 Task: Find connections with filter location Beni with filter topic #Automationwith filter profile language English with filter current company Cairn Oil and Gas with filter school St. John's High School with filter industry Fine Arts Schools with filter service category User Experience Writing with filter keywords title Zoologist
Action: Mouse moved to (479, 95)
Screenshot: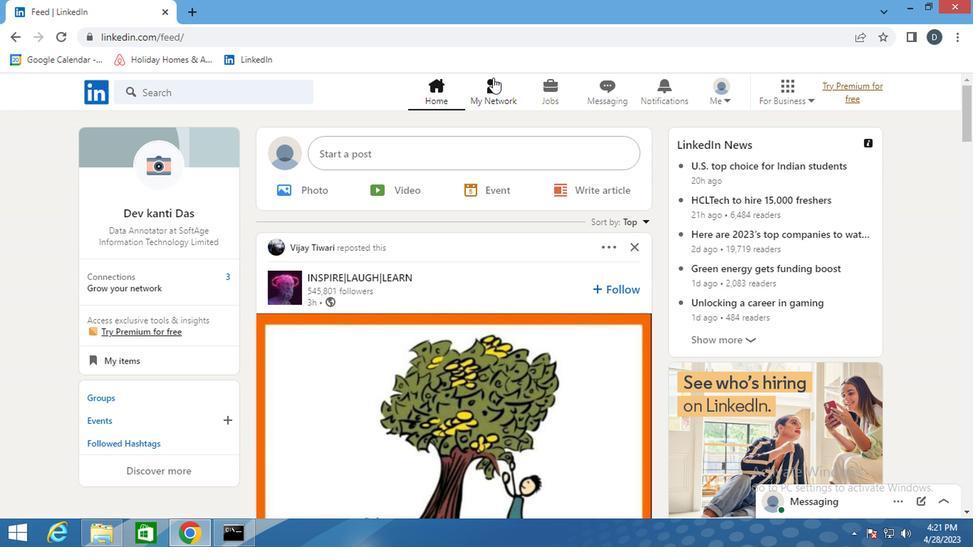 
Action: Mouse pressed left at (479, 95)
Screenshot: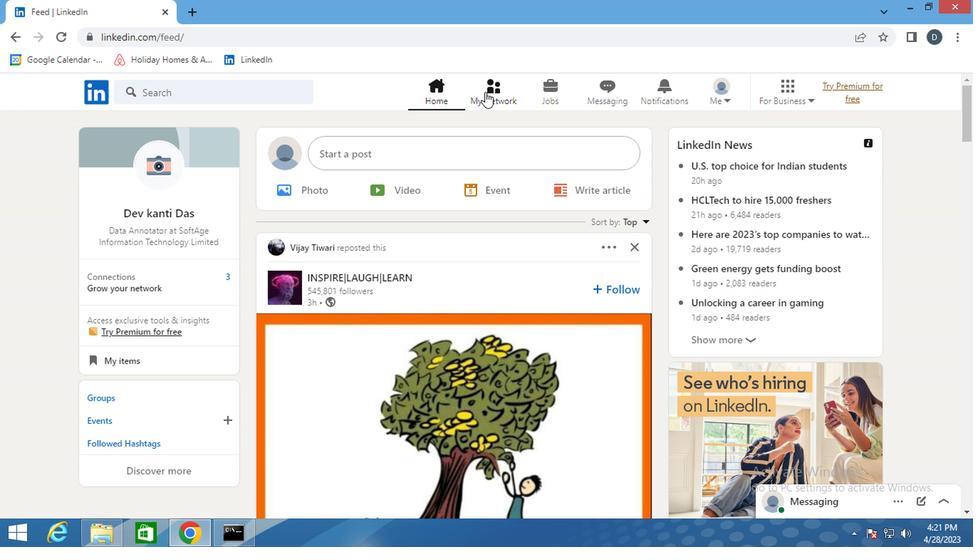 
Action: Mouse moved to (264, 170)
Screenshot: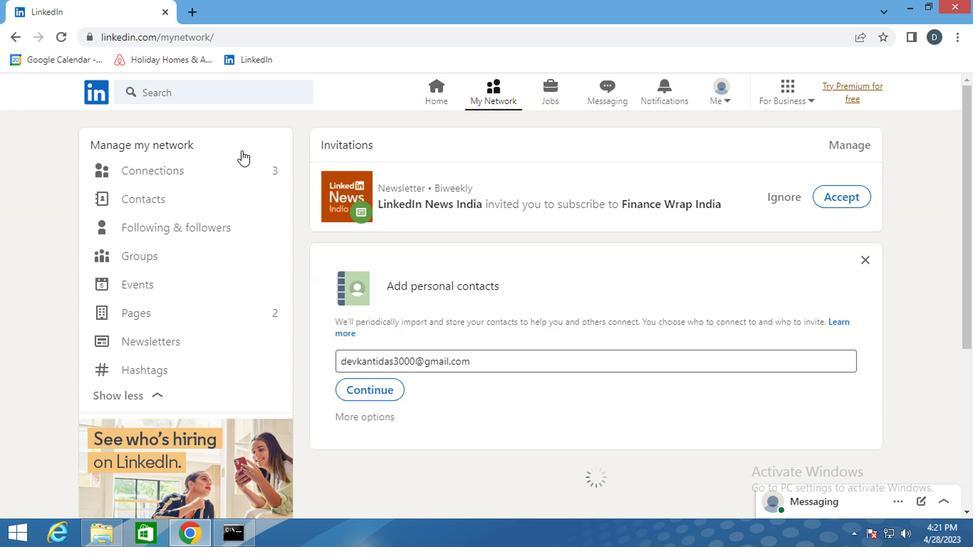 
Action: Mouse pressed left at (264, 170)
Screenshot: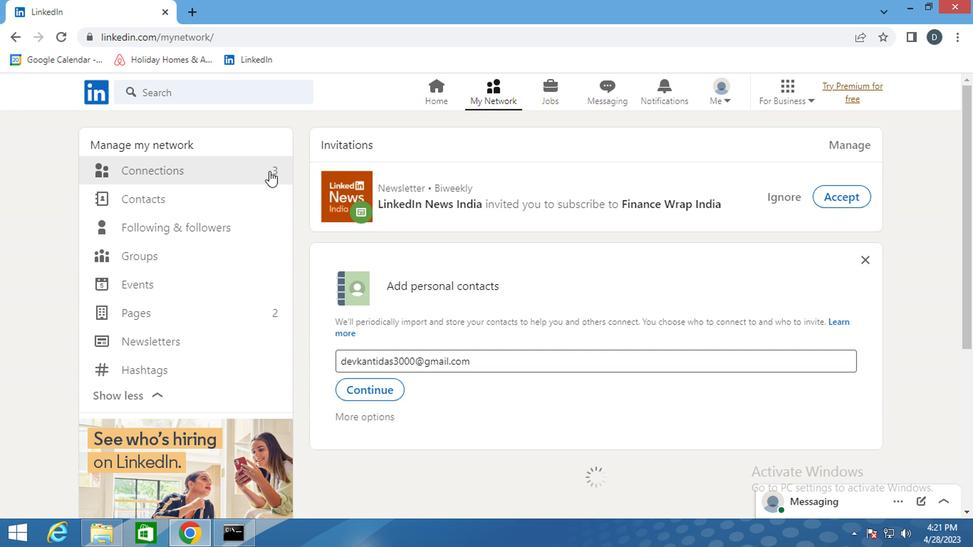 
Action: Mouse moved to (180, 170)
Screenshot: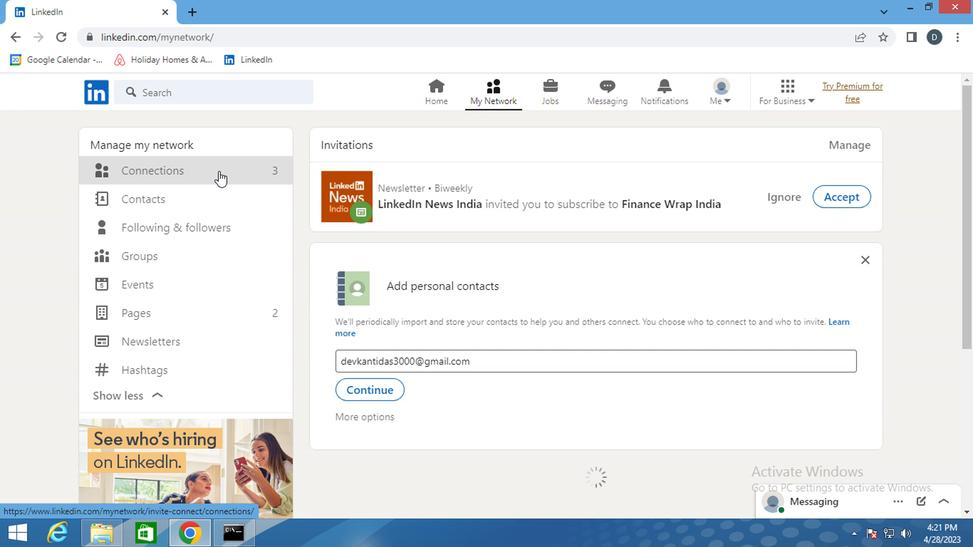
Action: Mouse pressed left at (180, 170)
Screenshot: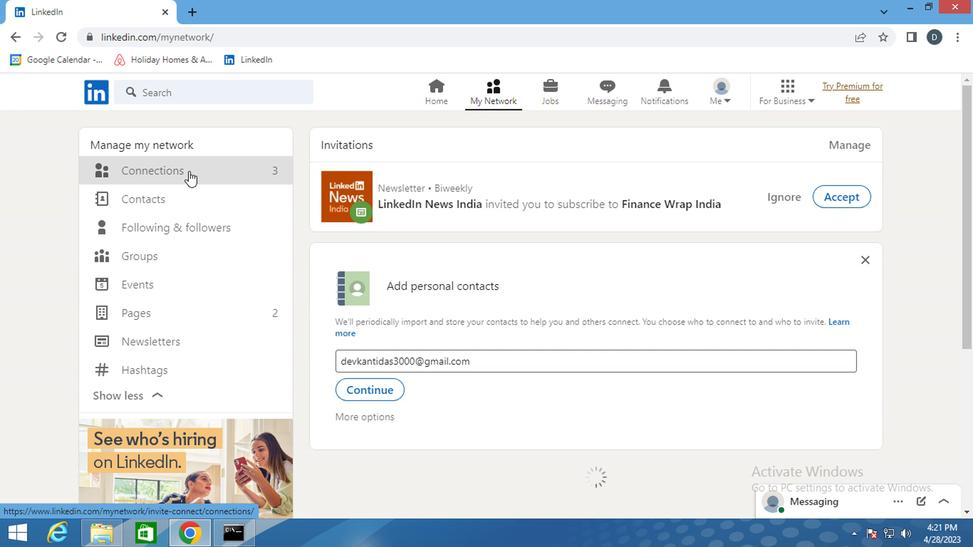 
Action: Mouse moved to (578, 163)
Screenshot: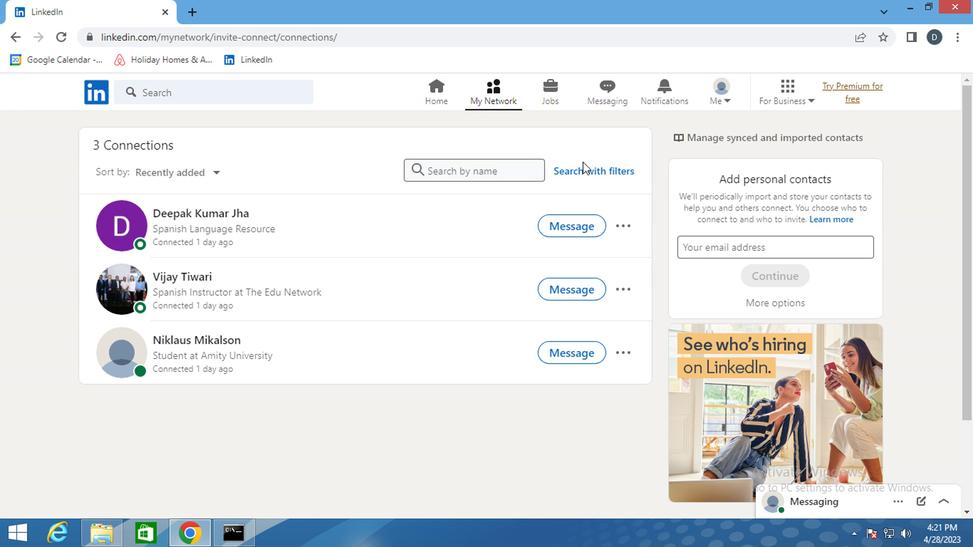 
Action: Mouse pressed left at (578, 163)
Screenshot: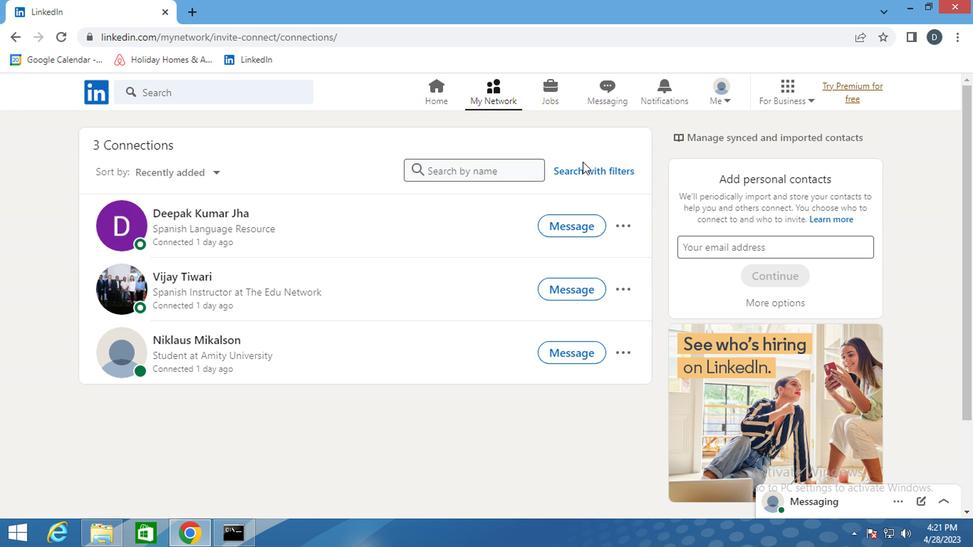 
Action: Mouse moved to (533, 126)
Screenshot: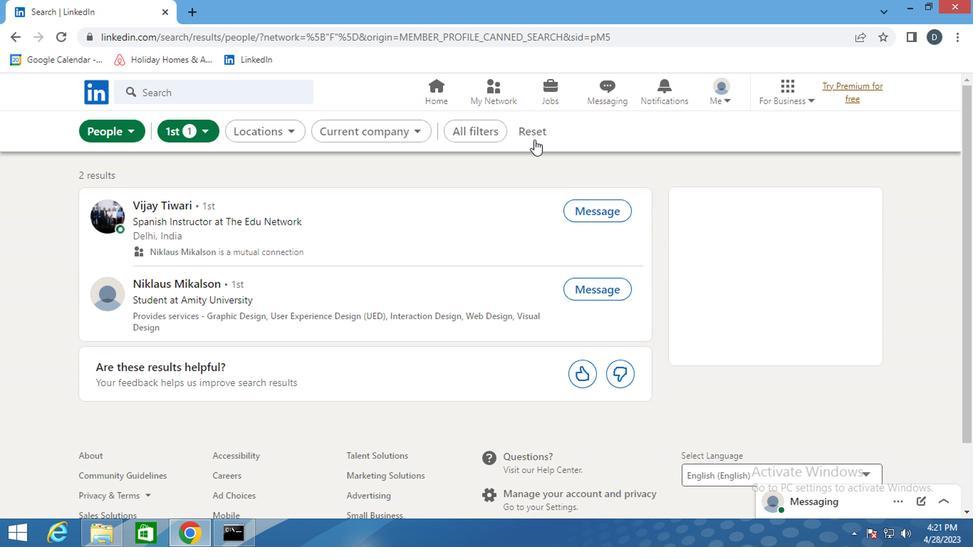 
Action: Mouse pressed left at (533, 126)
Screenshot: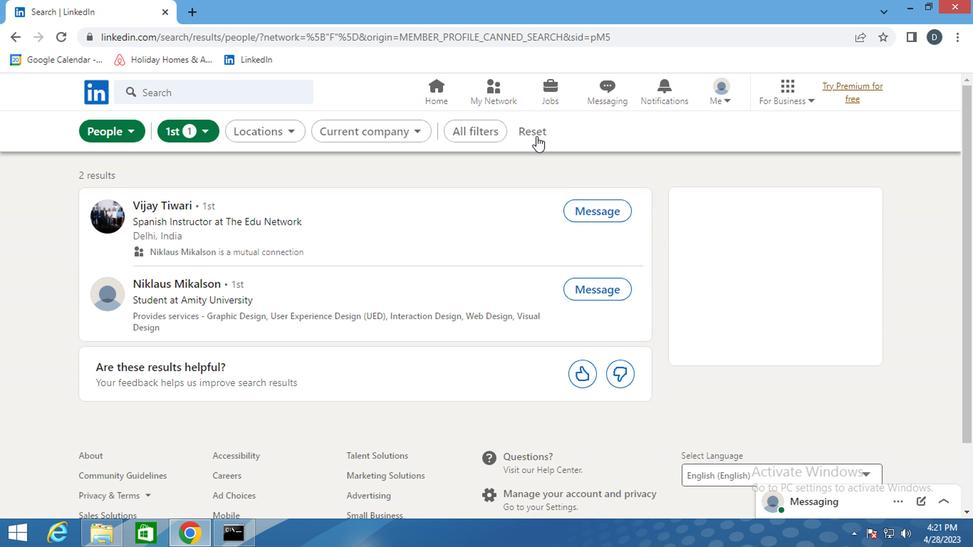 
Action: Mouse moved to (522, 127)
Screenshot: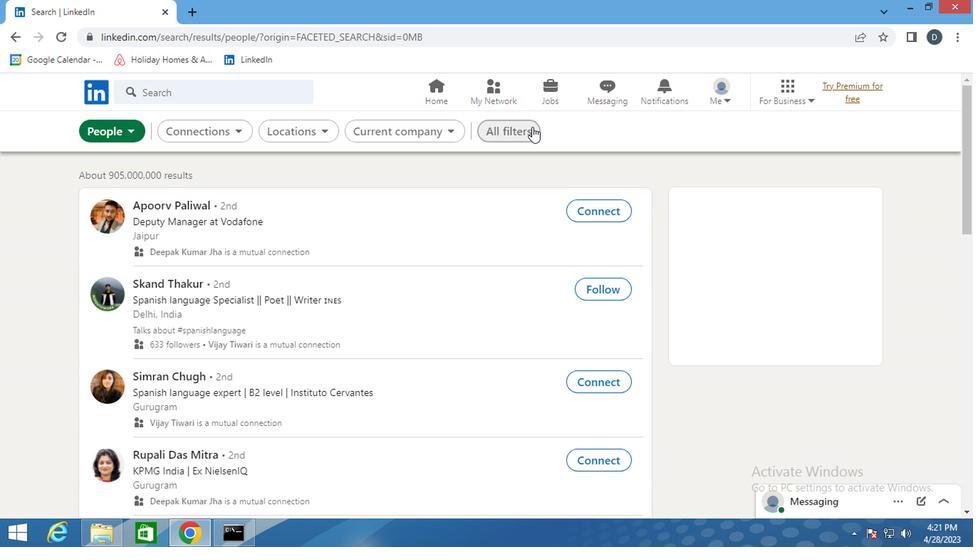 
Action: Mouse pressed left at (522, 127)
Screenshot: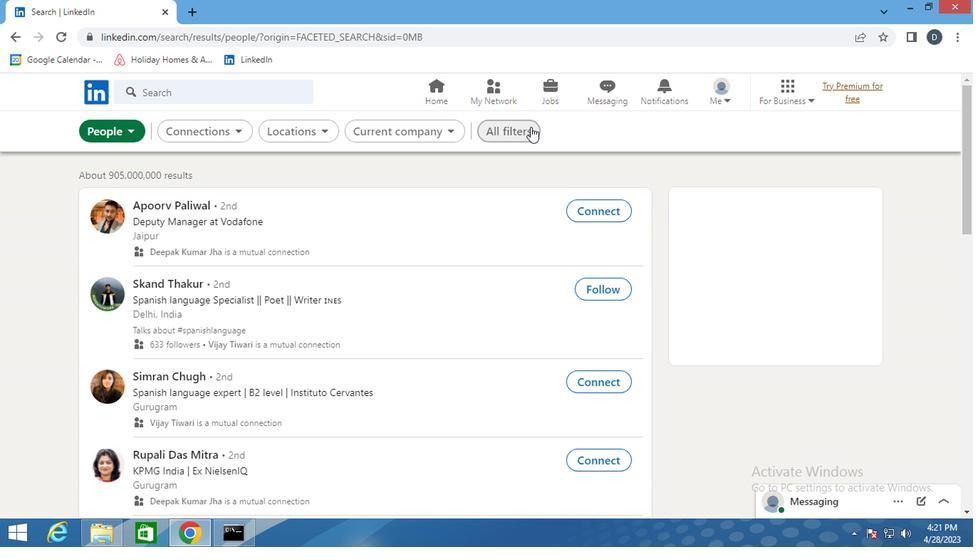 
Action: Mouse moved to (782, 323)
Screenshot: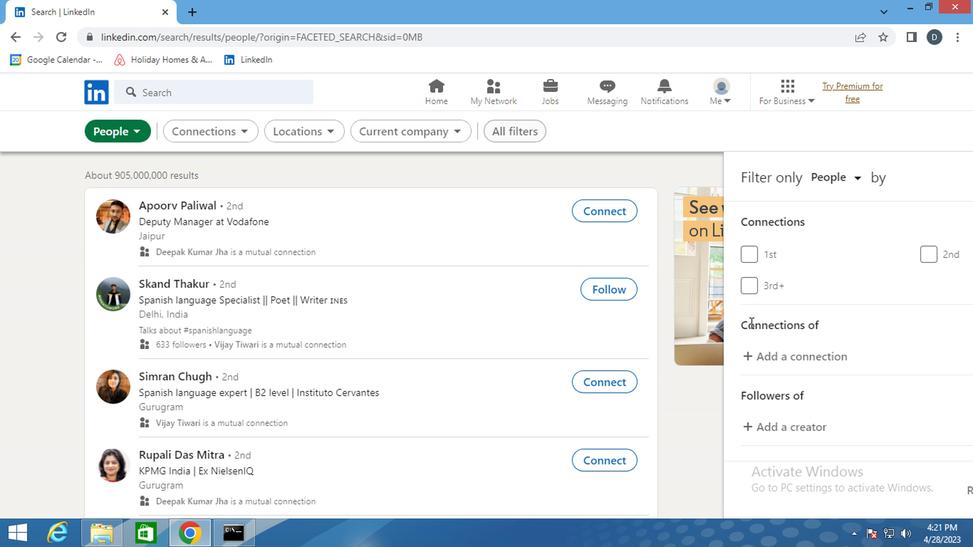 
Action: Mouse scrolled (782, 322) with delta (0, -1)
Screenshot: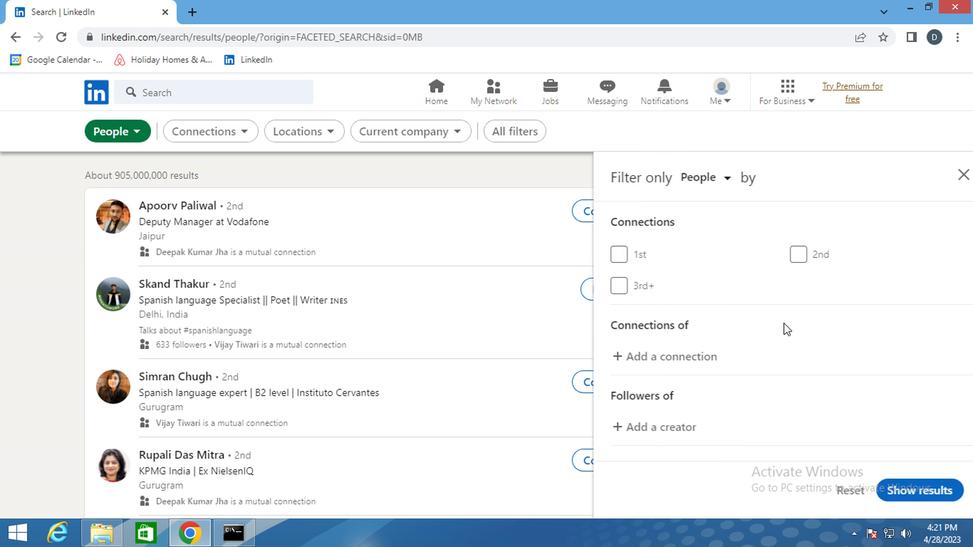 
Action: Mouse scrolled (782, 322) with delta (0, -1)
Screenshot: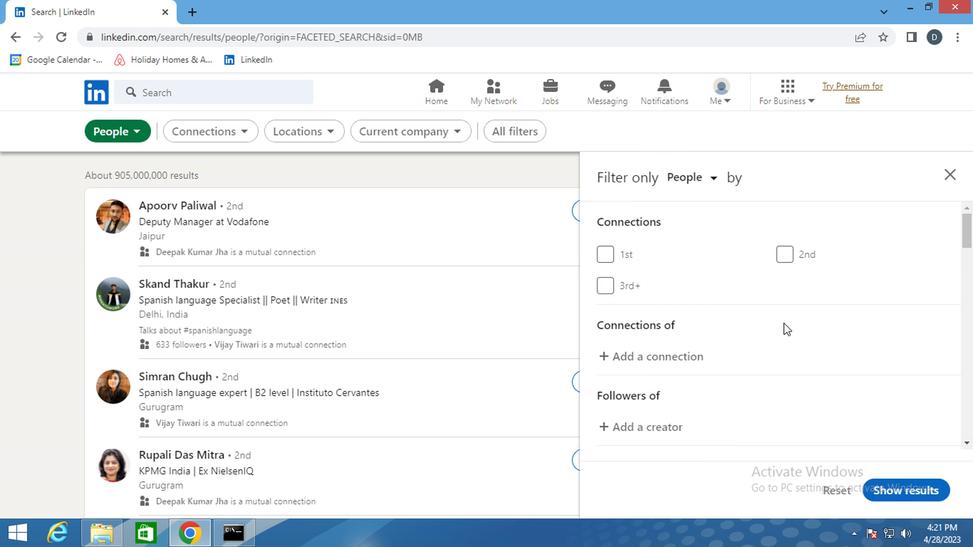 
Action: Mouse scrolled (782, 322) with delta (0, -1)
Screenshot: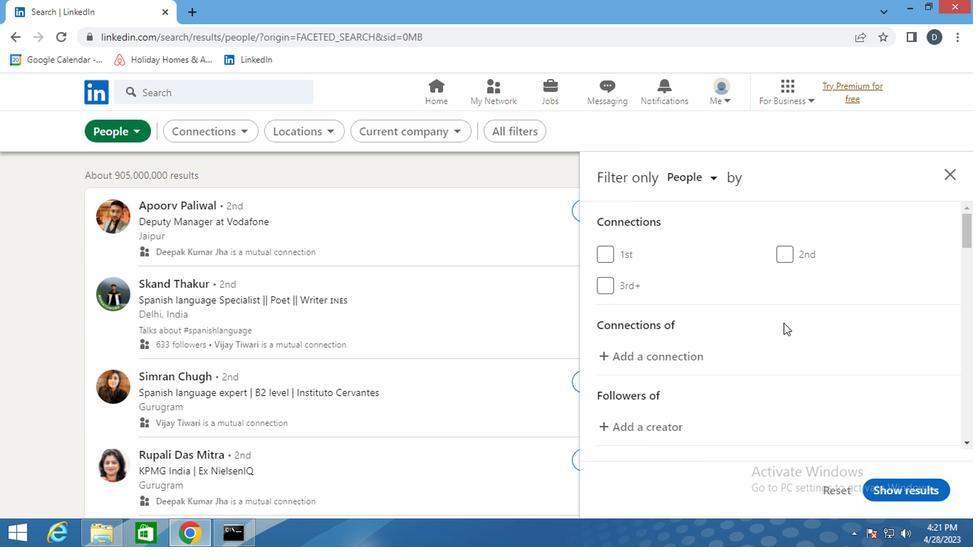 
Action: Mouse moved to (810, 344)
Screenshot: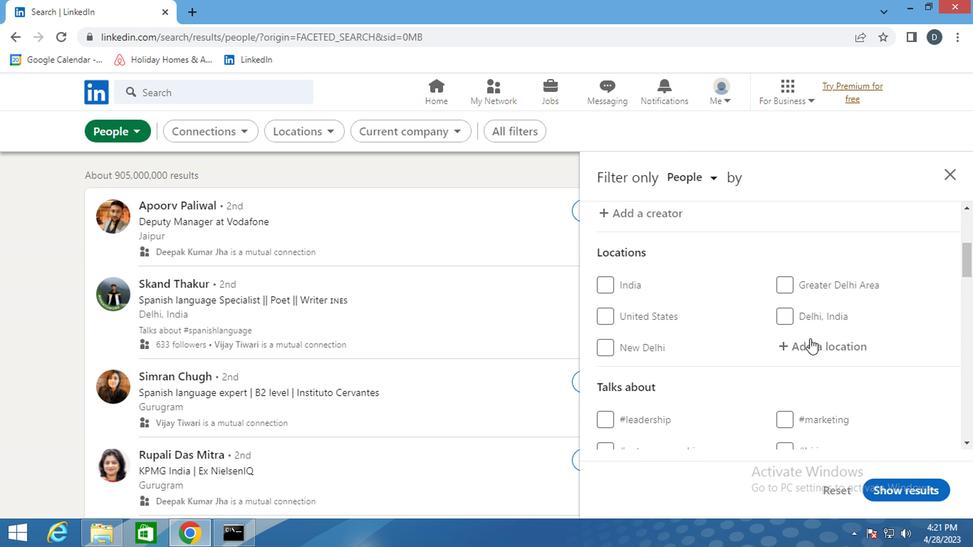 
Action: Mouse pressed left at (810, 344)
Screenshot: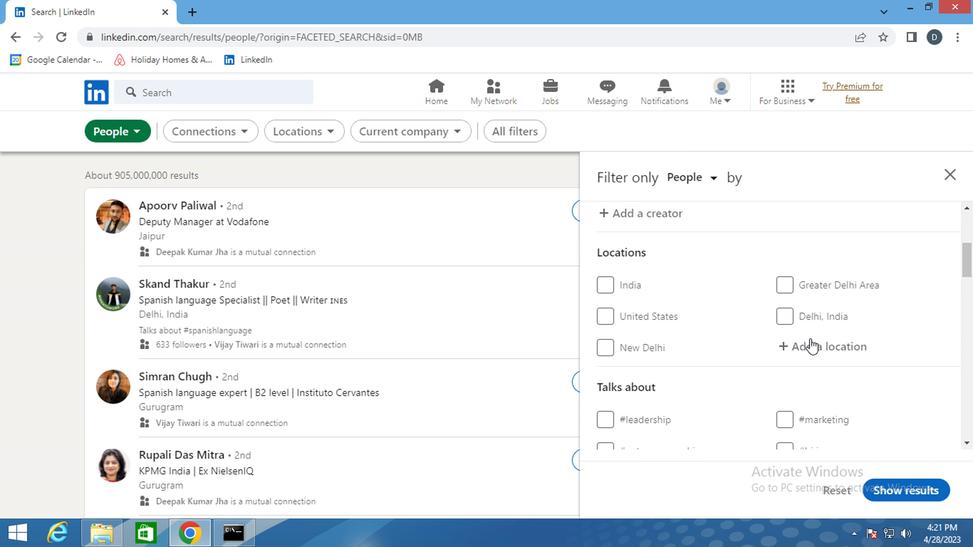 
Action: Mouse moved to (810, 344)
Screenshot: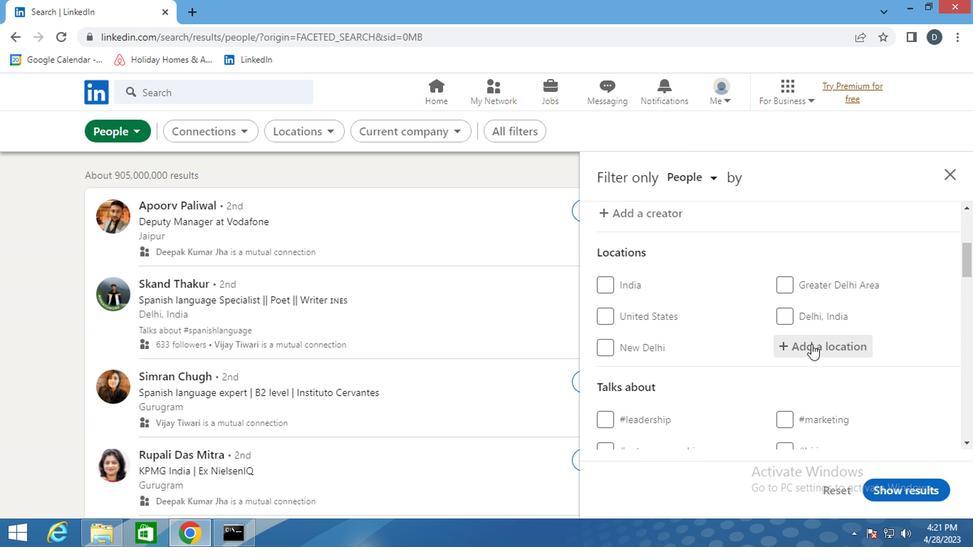 
Action: Key pressed <Key.shift_r>Beni
Screenshot: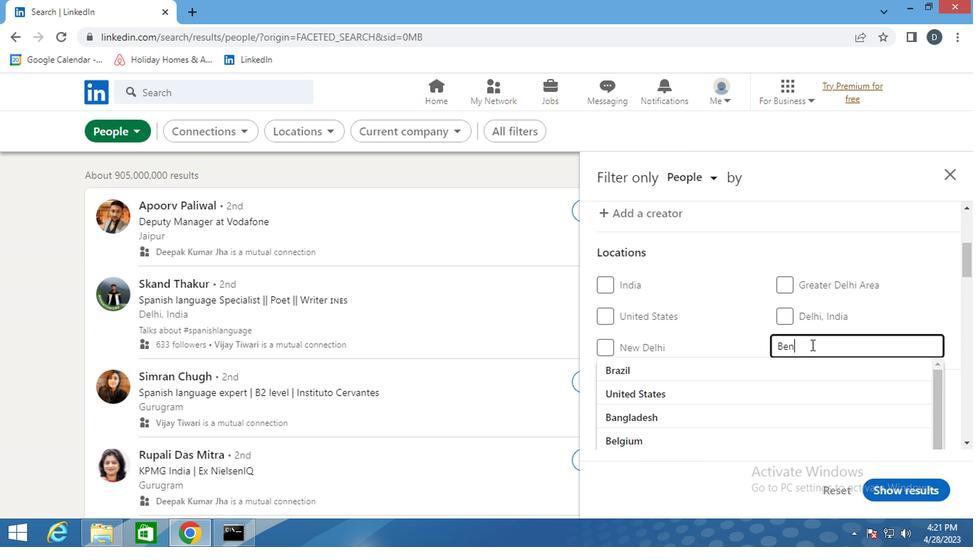 
Action: Mouse moved to (810, 344)
Screenshot: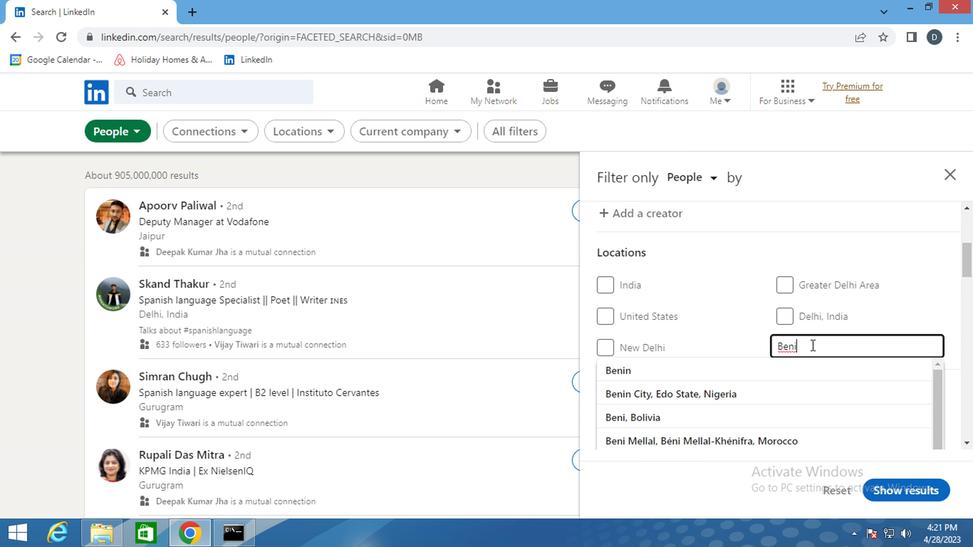 
Action: Key pressed <Key.enter>
Screenshot: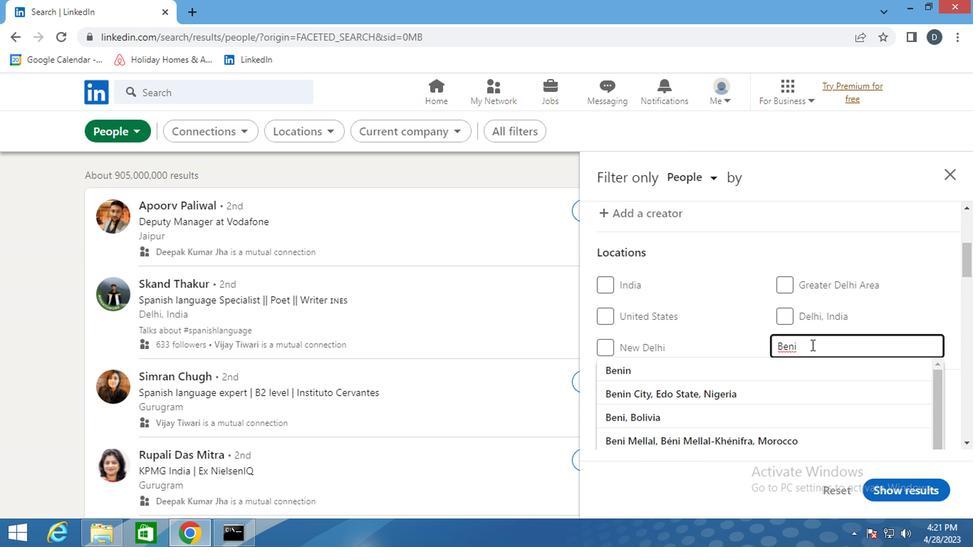 
Action: Mouse moved to (813, 344)
Screenshot: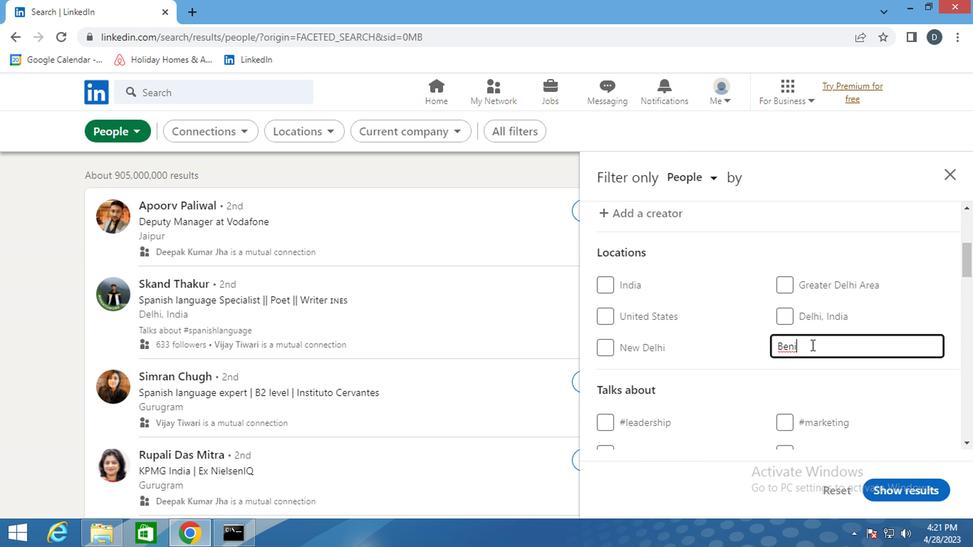 
Action: Mouse scrolled (813, 344) with delta (0, 0)
Screenshot: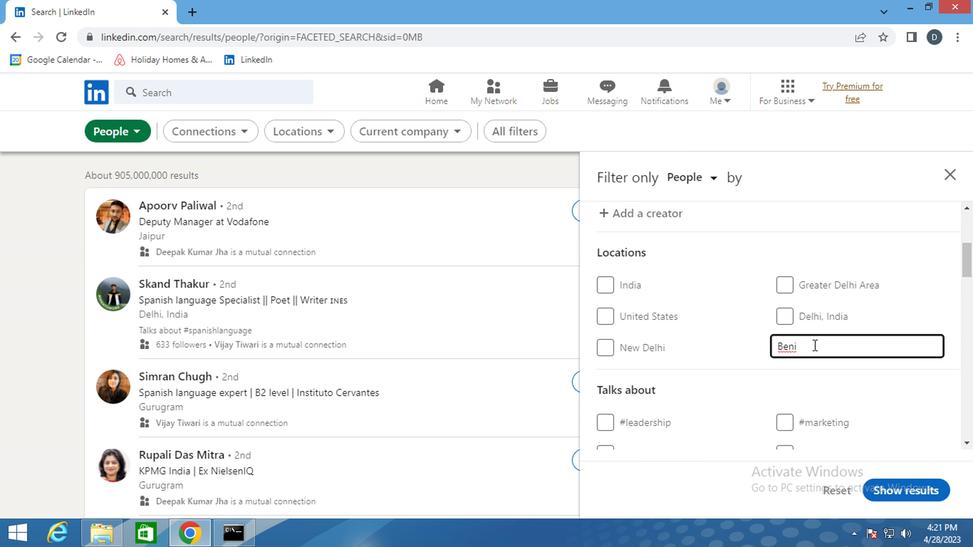 
Action: Mouse scrolled (813, 344) with delta (0, 0)
Screenshot: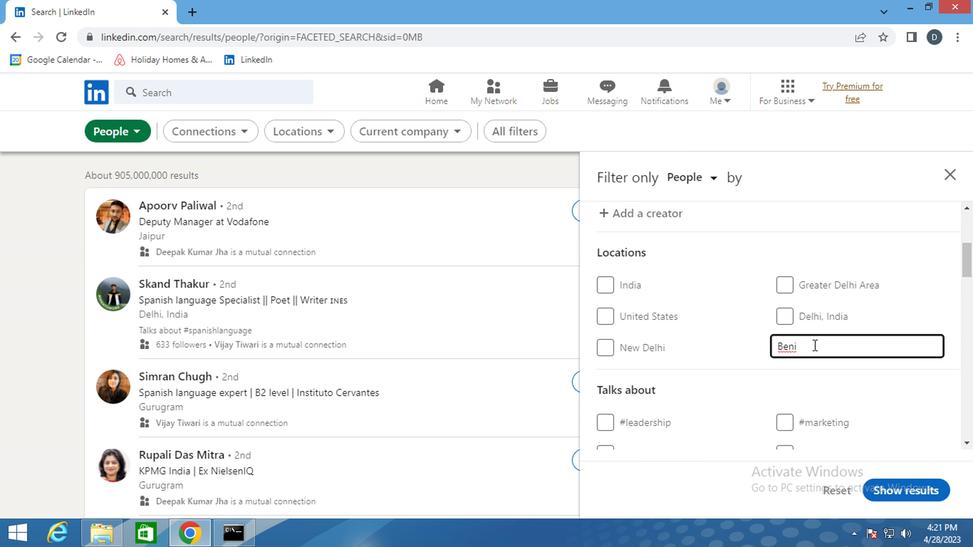 
Action: Mouse moved to (839, 345)
Screenshot: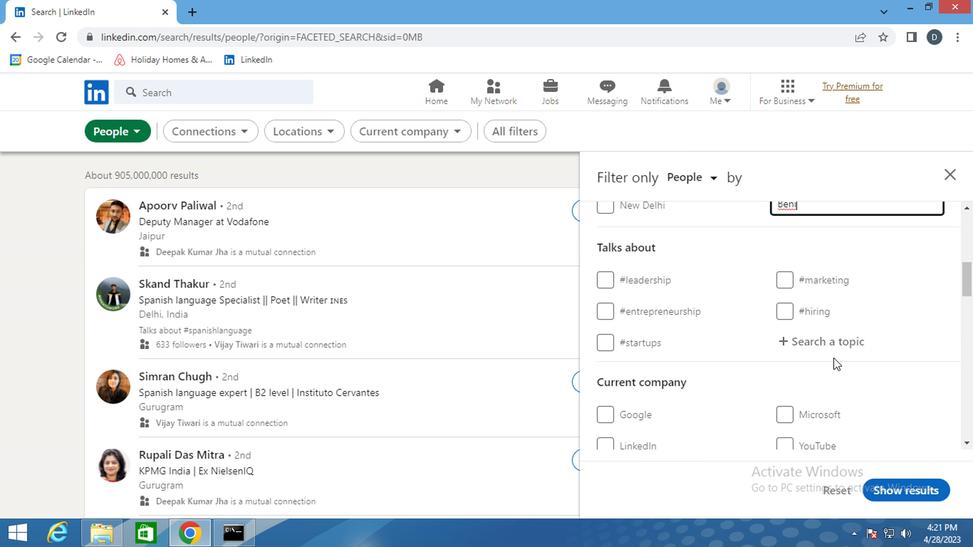 
Action: Mouse pressed left at (839, 345)
Screenshot: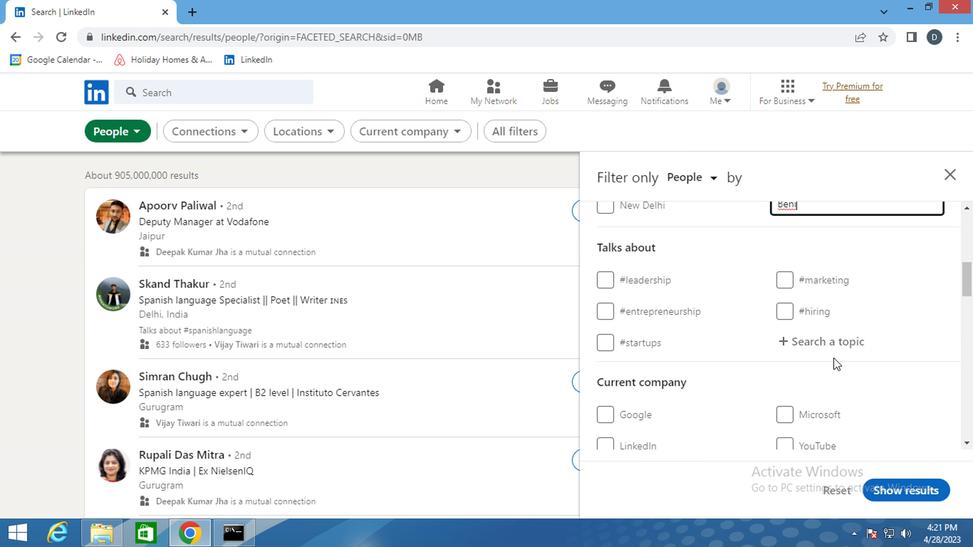 
Action: Mouse moved to (839, 345)
Screenshot: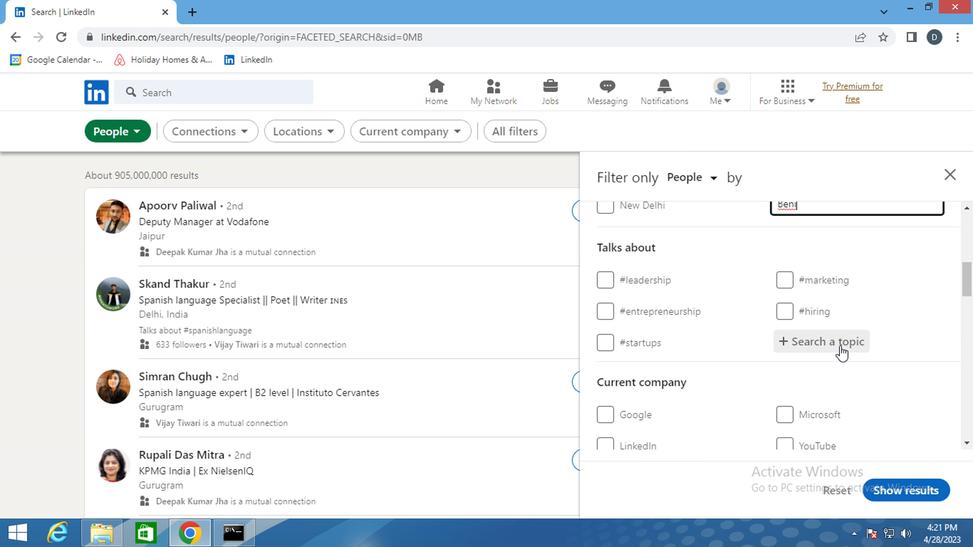 
Action: Key pressed <Key.shift>AUTOMATION<Key.left><Key.left><Key.left><Key.left><Key.left><Key.left><Key.left><Key.left><Key.left><Key.left><Key.left><Key.left><Key.left><Key.left><Key.left><Key.left><Key.shift><Key.shift><Key.shift><Key.shift><Key.shift><Key.shift><Key.shift>#
Screenshot: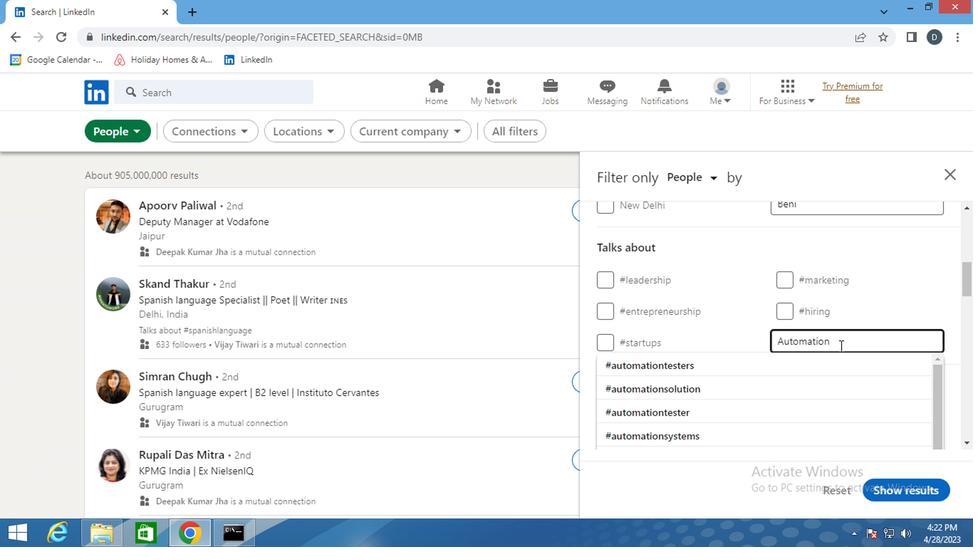 
Action: Mouse moved to (909, 317)
Screenshot: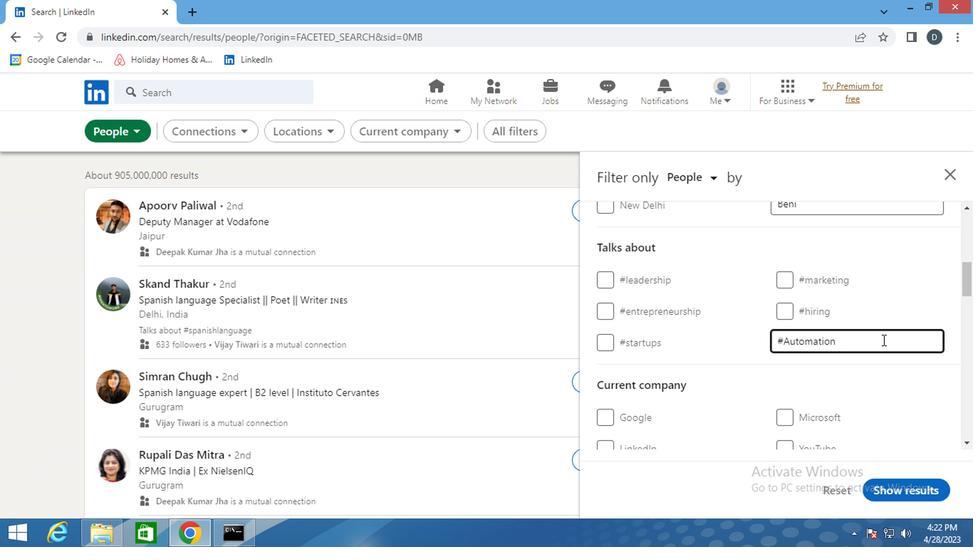 
Action: Mouse pressed left at (909, 317)
Screenshot: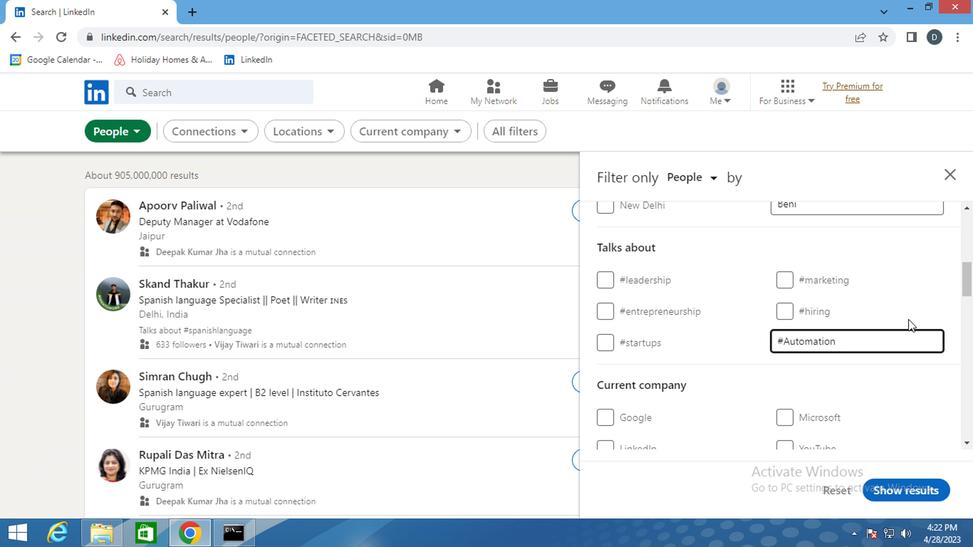 
Action: Mouse scrolled (909, 316) with delta (0, -1)
Screenshot: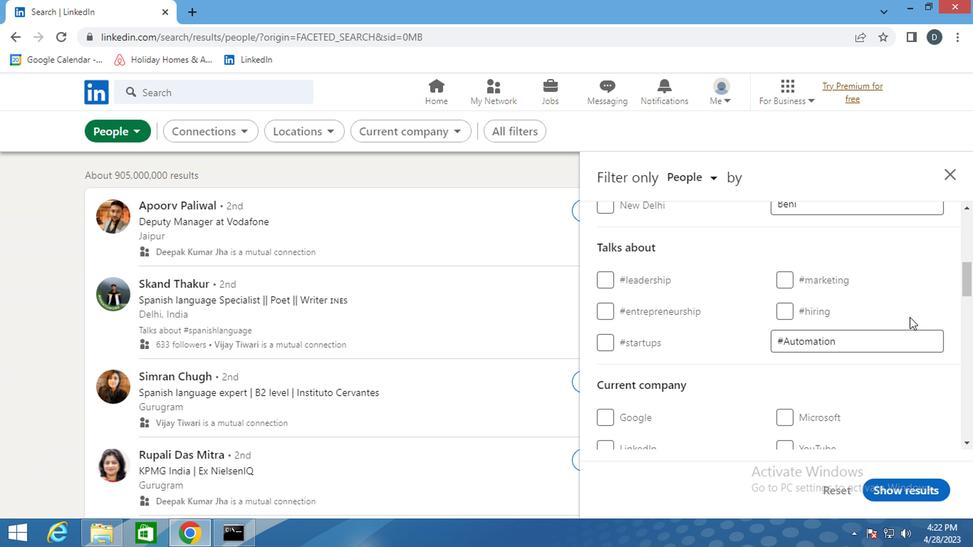
Action: Mouse scrolled (909, 316) with delta (0, -1)
Screenshot: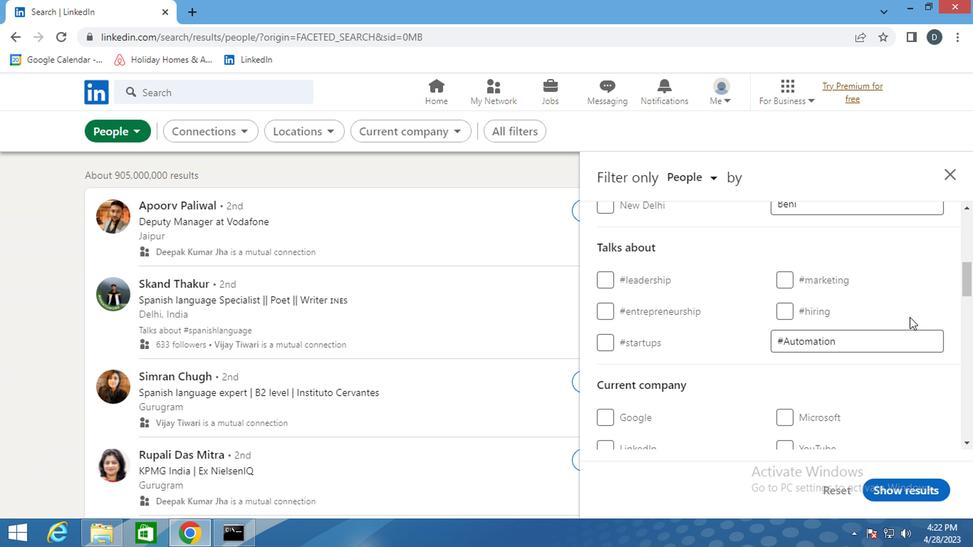
Action: Mouse scrolled (909, 316) with delta (0, -1)
Screenshot: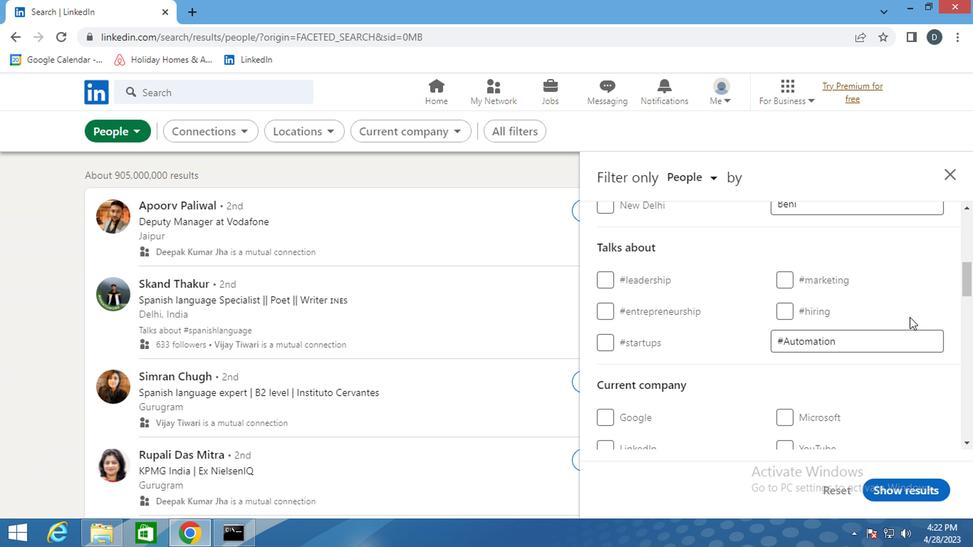 
Action: Mouse moved to (806, 304)
Screenshot: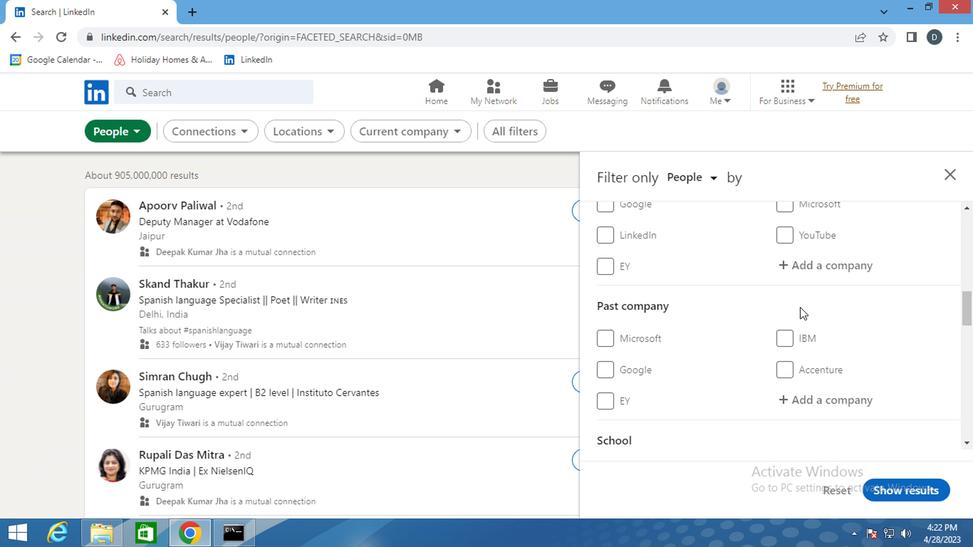 
Action: Mouse scrolled (806, 303) with delta (0, 0)
Screenshot: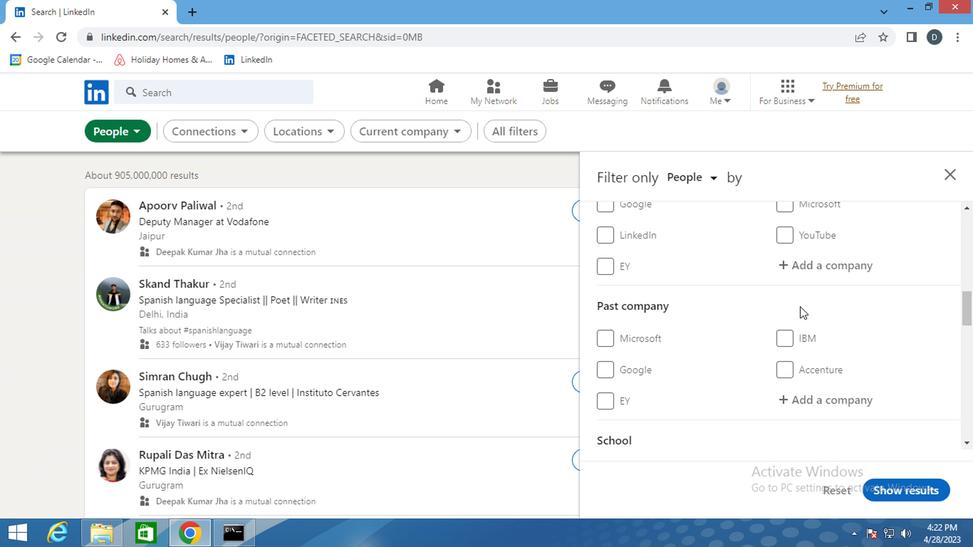 
Action: Mouse scrolled (806, 303) with delta (0, 0)
Screenshot: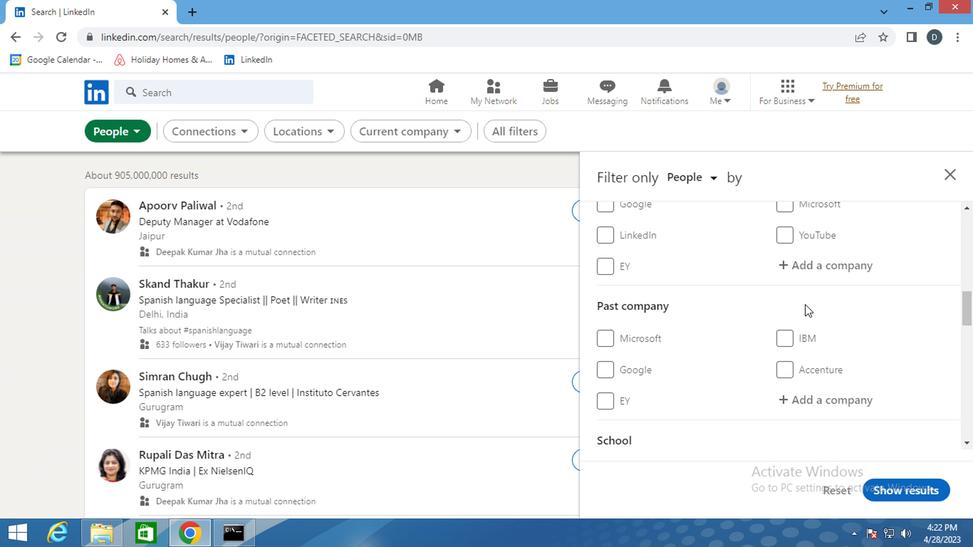 
Action: Mouse scrolled (806, 303) with delta (0, 0)
Screenshot: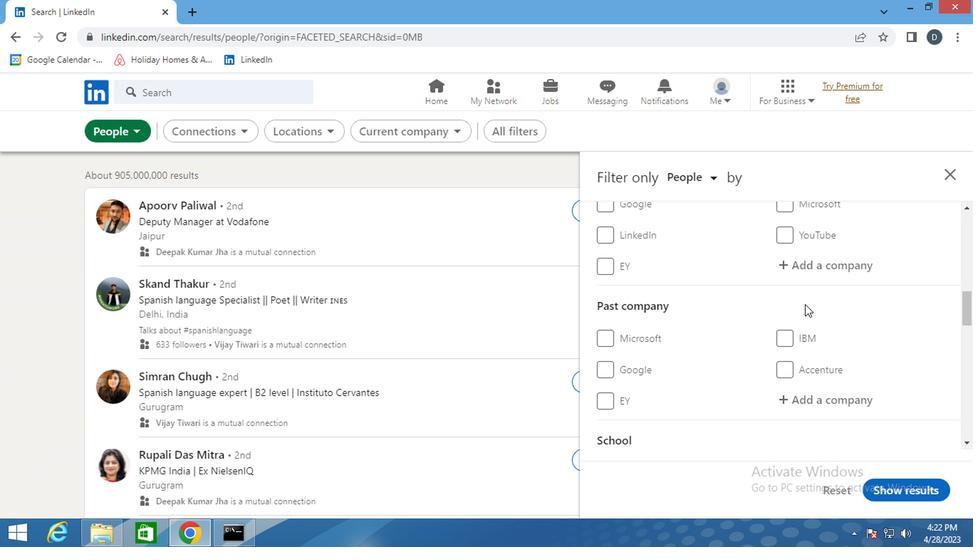 
Action: Mouse scrolled (806, 303) with delta (0, 0)
Screenshot: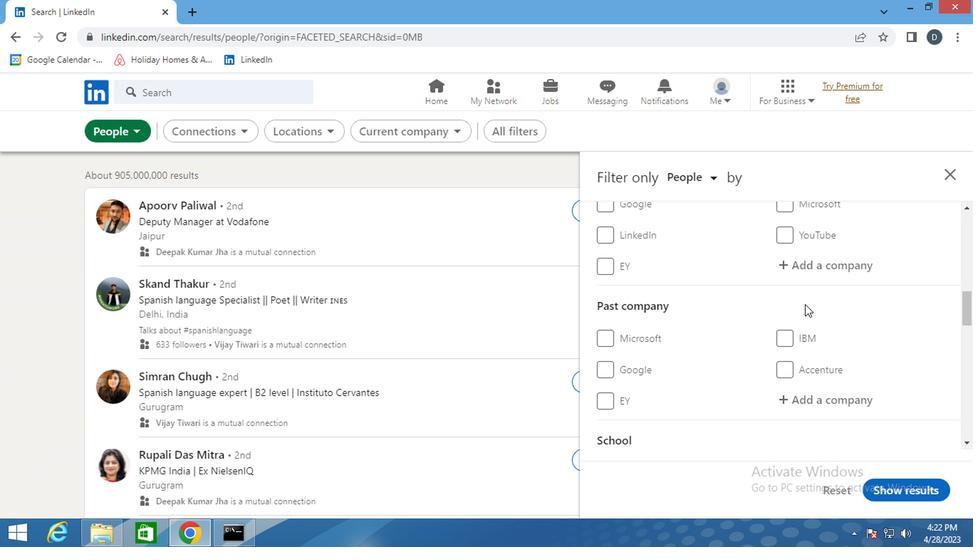 
Action: Mouse scrolled (806, 303) with delta (0, 0)
Screenshot: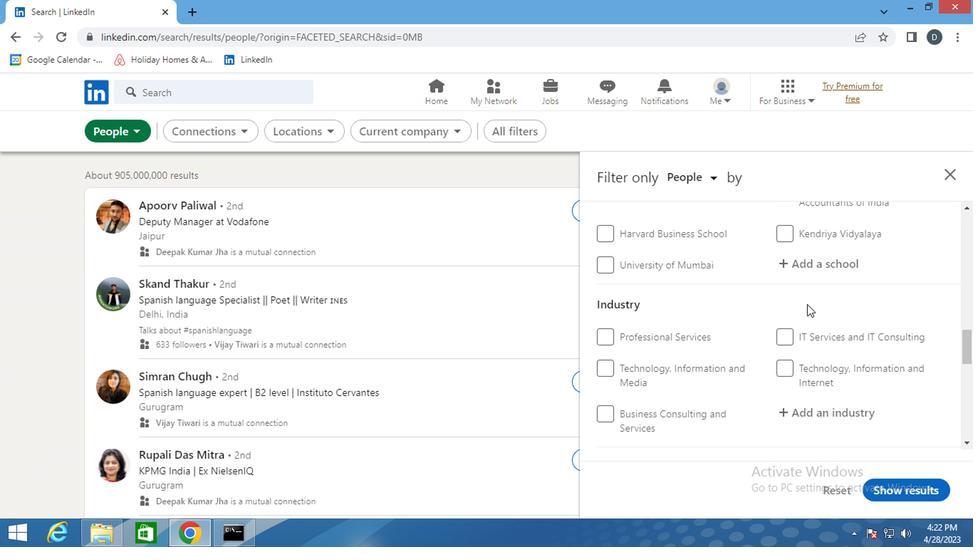 
Action: Mouse scrolled (806, 303) with delta (0, 0)
Screenshot: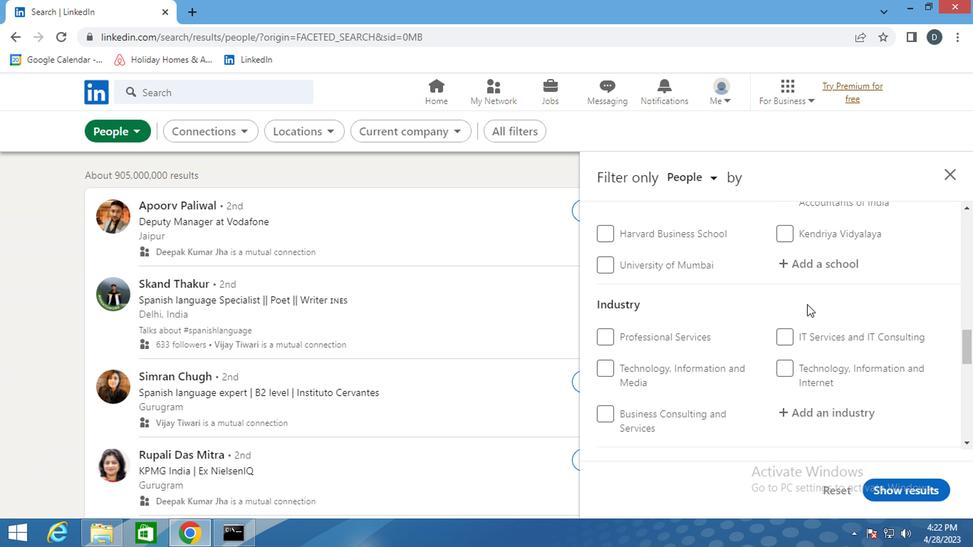 
Action: Mouse moved to (631, 352)
Screenshot: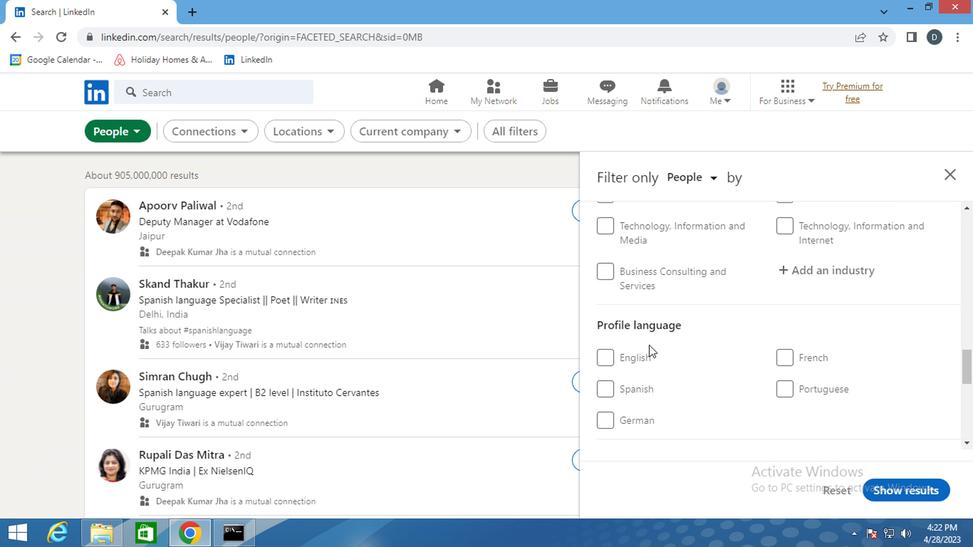
Action: Mouse pressed left at (631, 352)
Screenshot: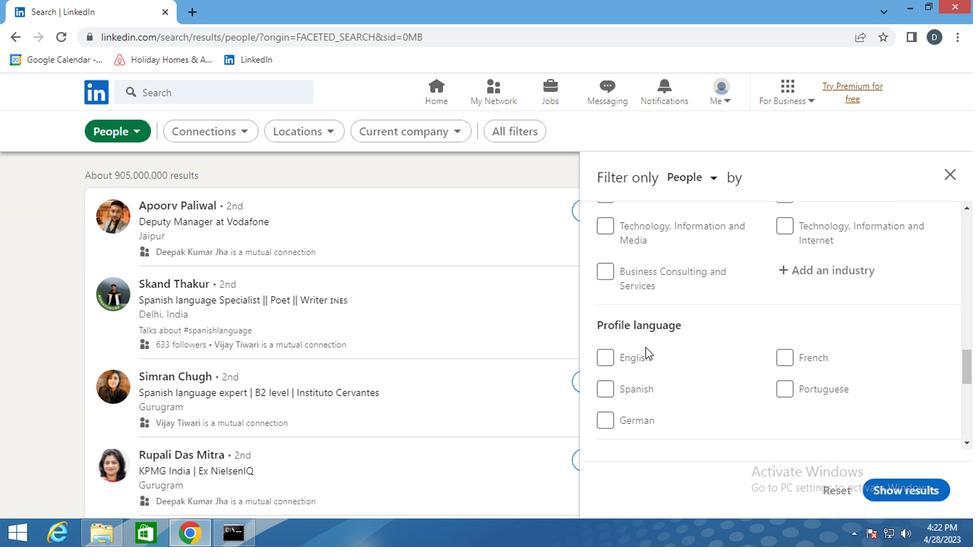 
Action: Mouse moved to (723, 364)
Screenshot: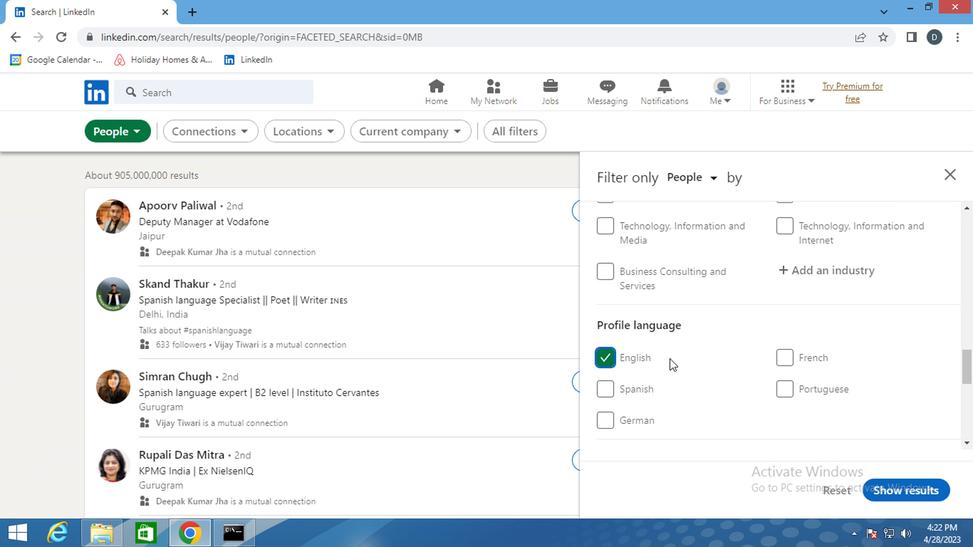 
Action: Mouse scrolled (723, 365) with delta (0, 1)
Screenshot: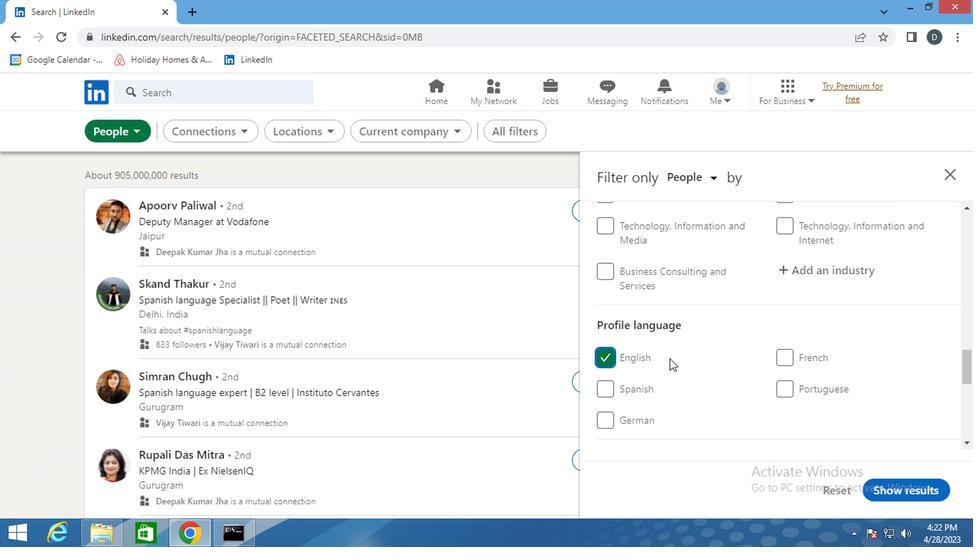 
Action: Mouse scrolled (723, 365) with delta (0, 1)
Screenshot: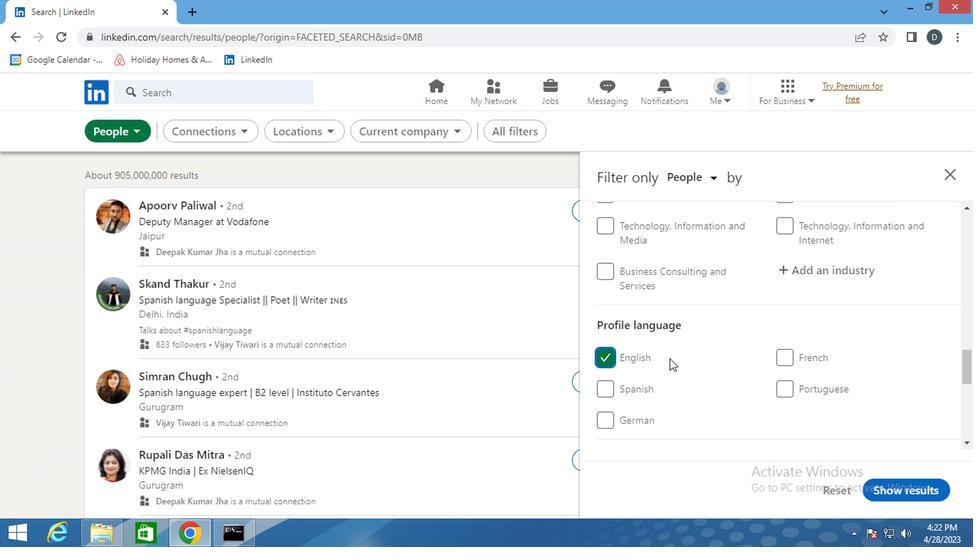 
Action: Mouse scrolled (723, 365) with delta (0, 1)
Screenshot: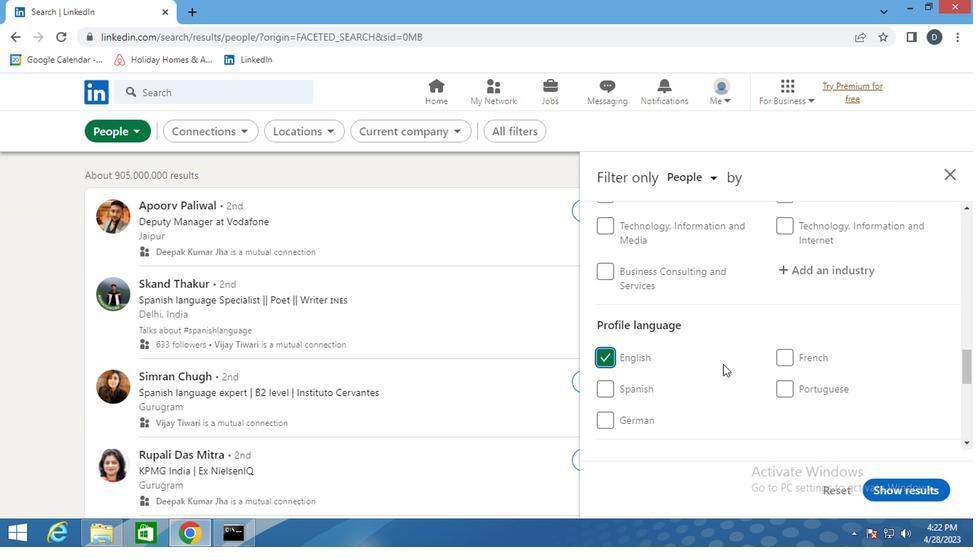 
Action: Mouse scrolled (723, 365) with delta (0, 1)
Screenshot: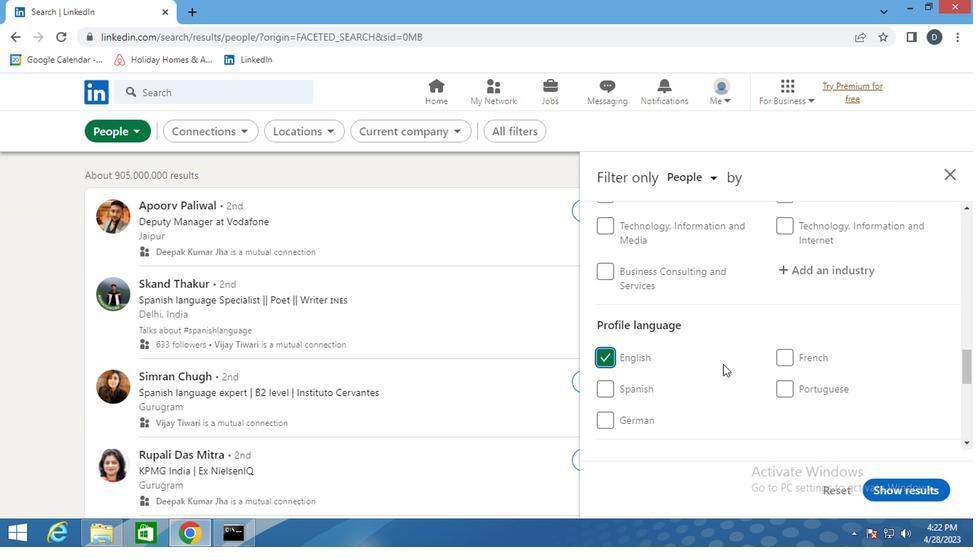 
Action: Mouse moved to (725, 364)
Screenshot: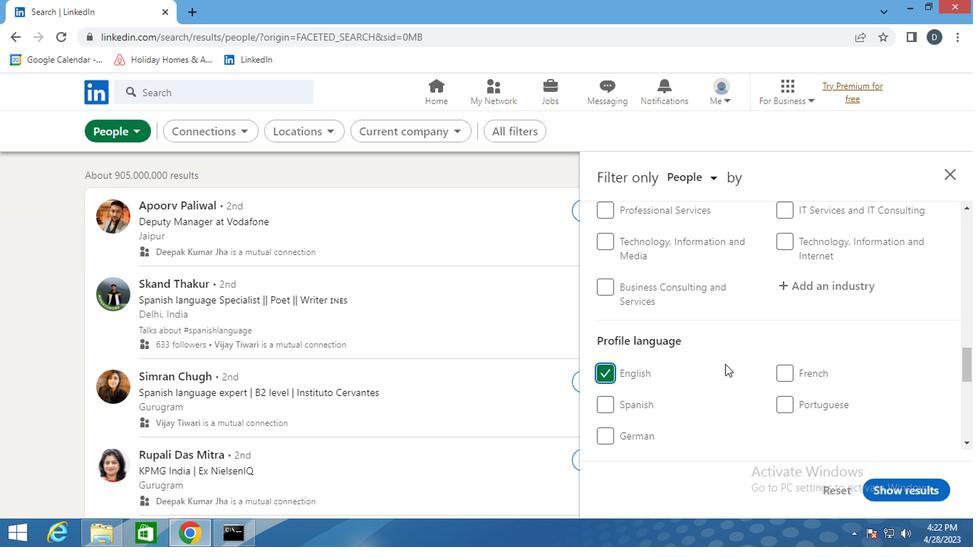 
Action: Mouse scrolled (725, 365) with delta (0, 1)
Screenshot: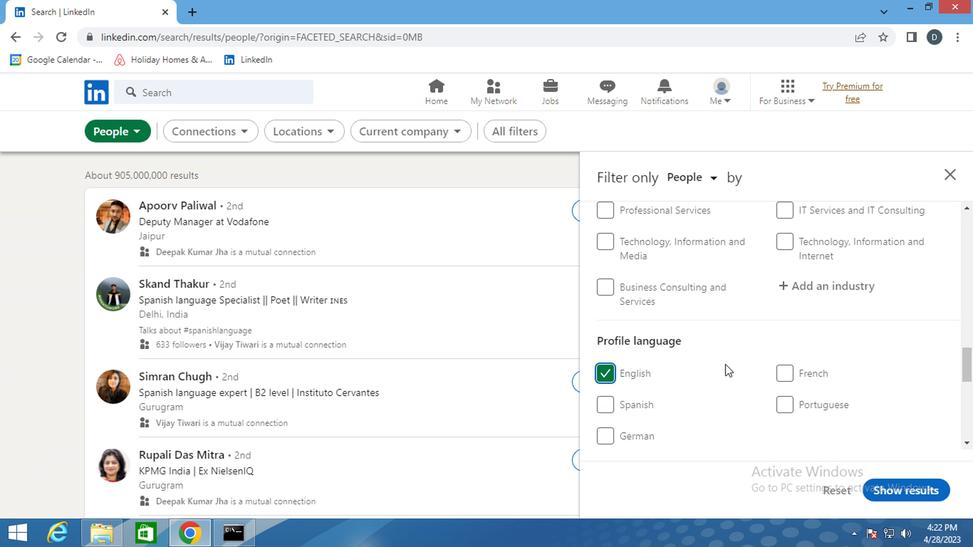 
Action: Mouse scrolled (725, 365) with delta (0, 1)
Screenshot: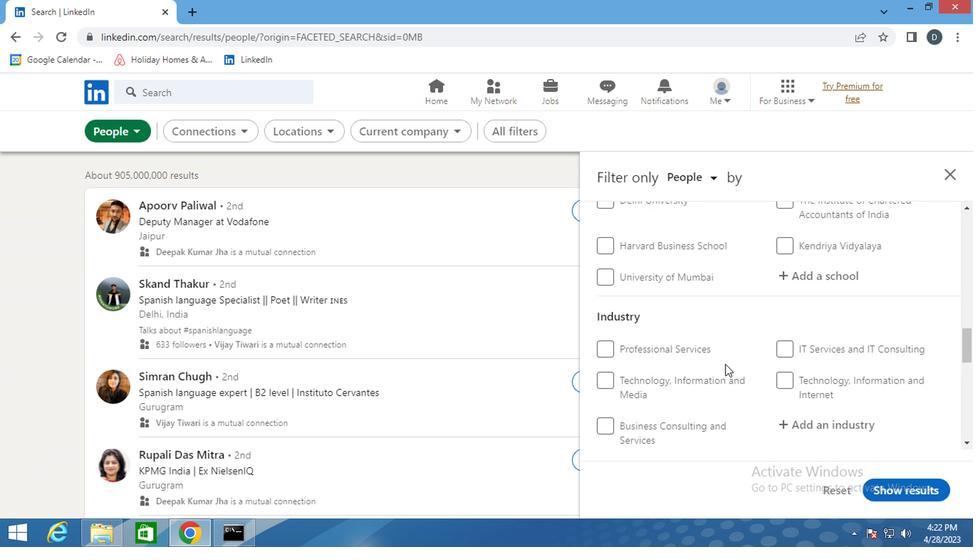 
Action: Mouse moved to (801, 330)
Screenshot: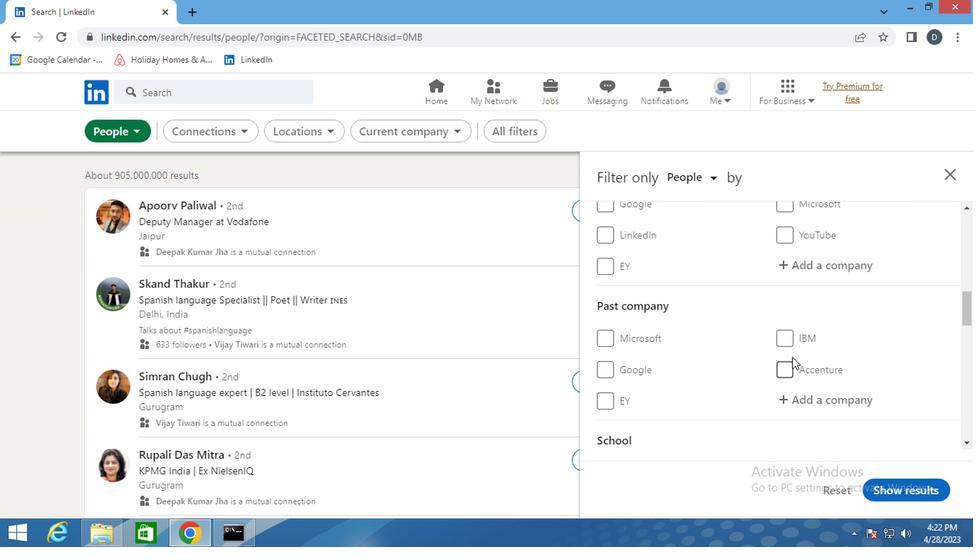 
Action: Mouse scrolled (801, 331) with delta (0, 1)
Screenshot: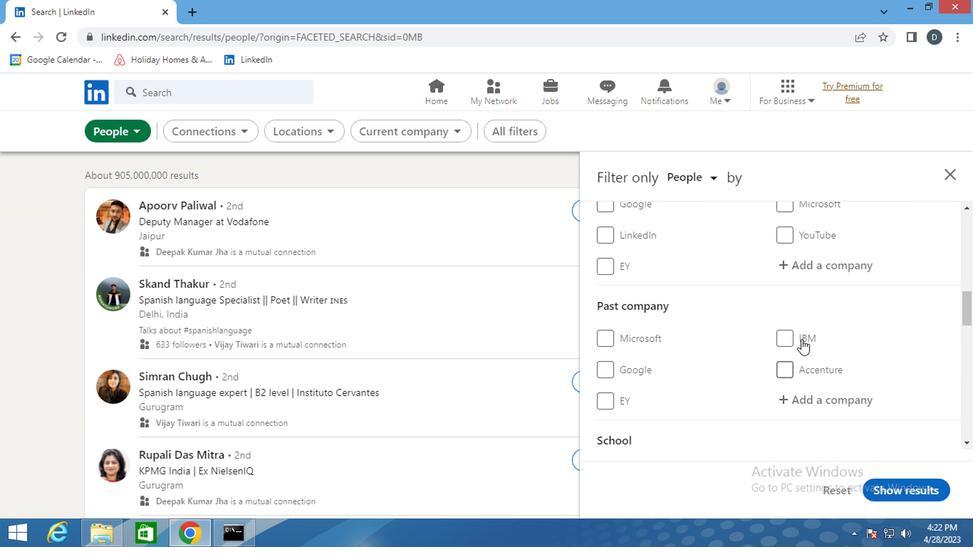 
Action: Mouse scrolled (801, 331) with delta (0, 1)
Screenshot: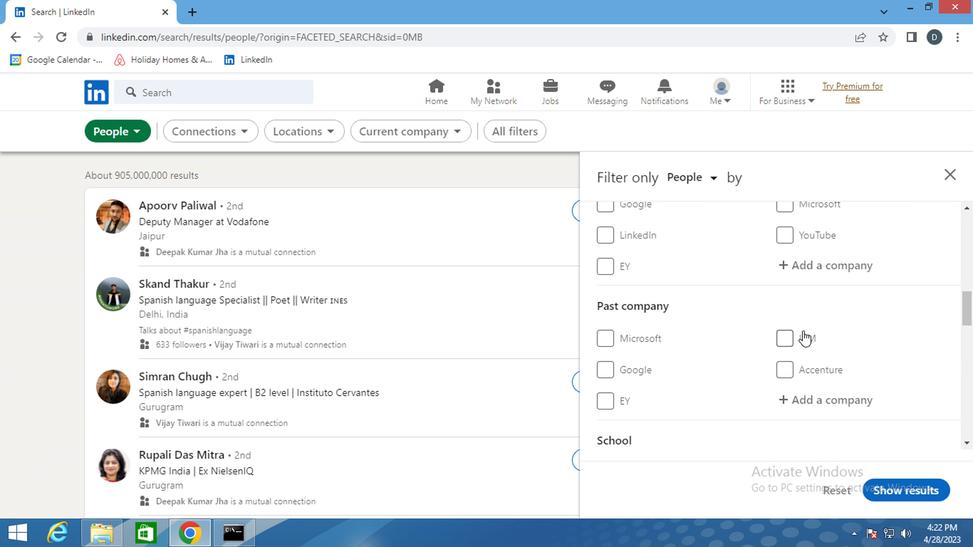 
Action: Mouse moved to (814, 404)
Screenshot: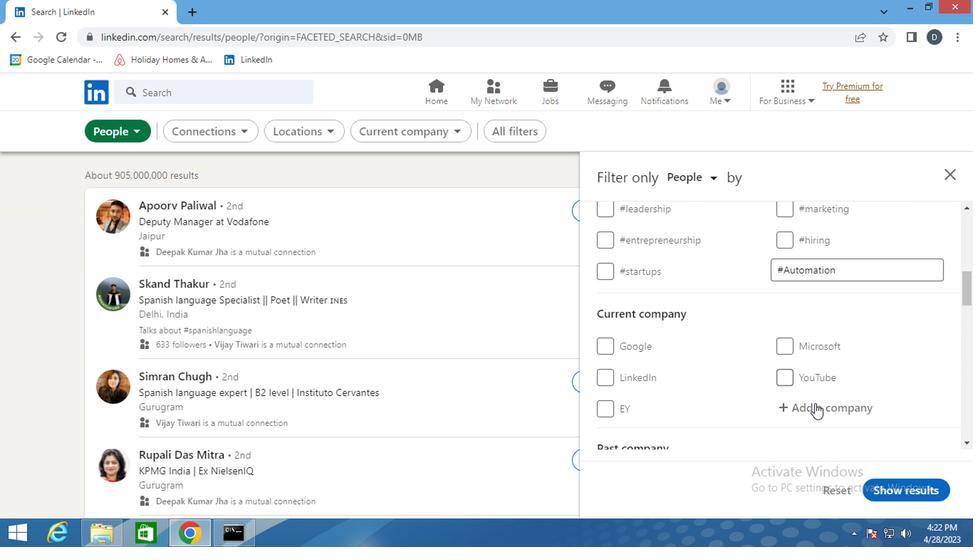 
Action: Mouse pressed left at (814, 404)
Screenshot: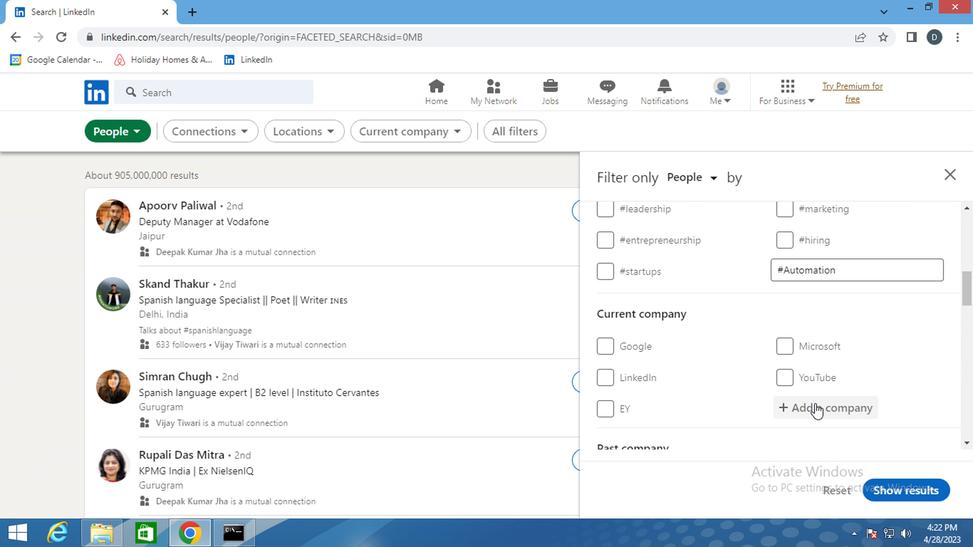 
Action: Mouse moved to (880, 362)
Screenshot: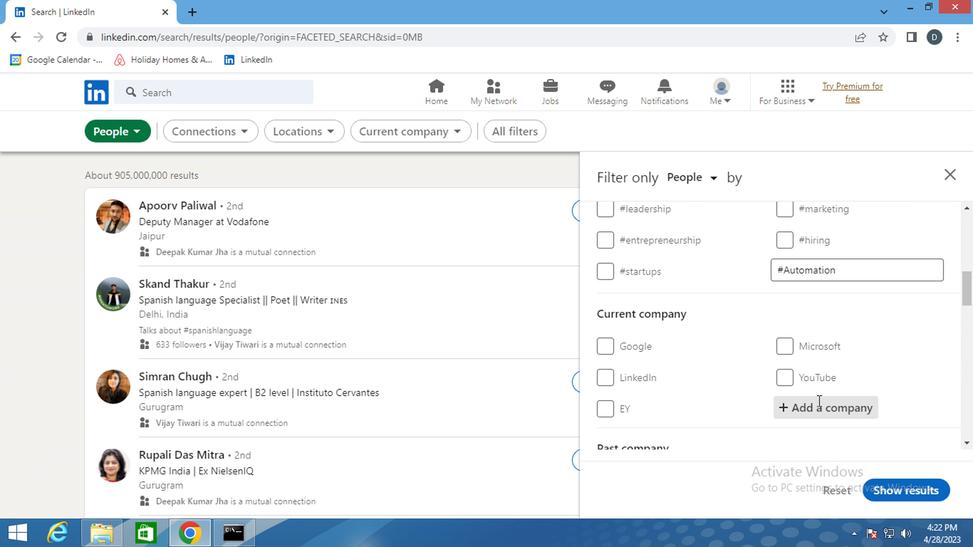 
Action: Mouse scrolled (880, 361) with delta (0, 0)
Screenshot: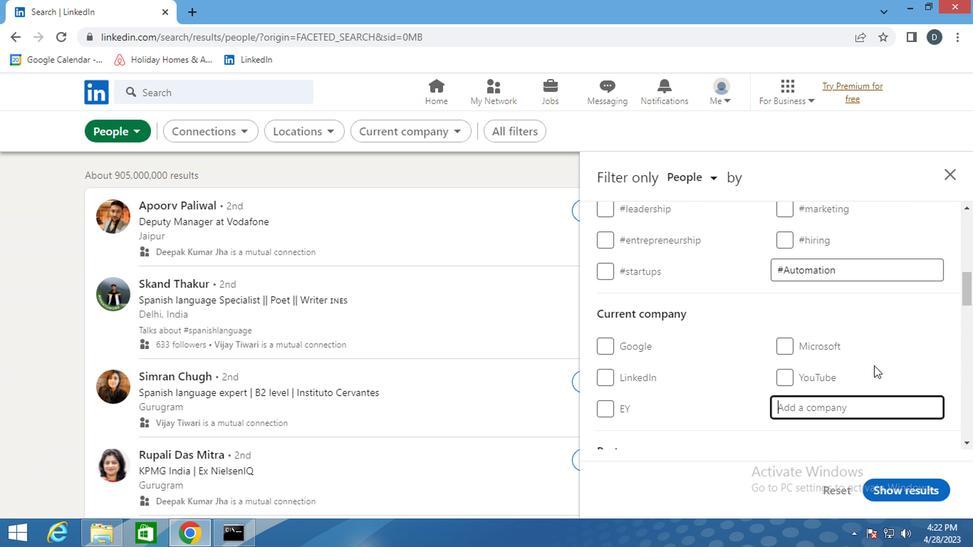 
Action: Mouse moved to (878, 366)
Screenshot: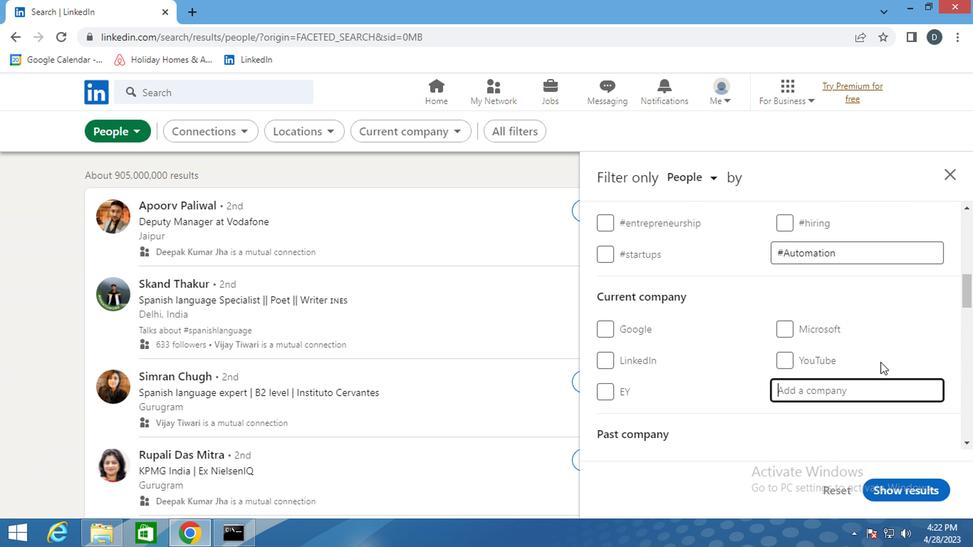 
Action: Key pressed <Key.shift>CARIN<Key.space><Key.shift><Key.shift><Key.shift><Key.shift>OIL
Screenshot: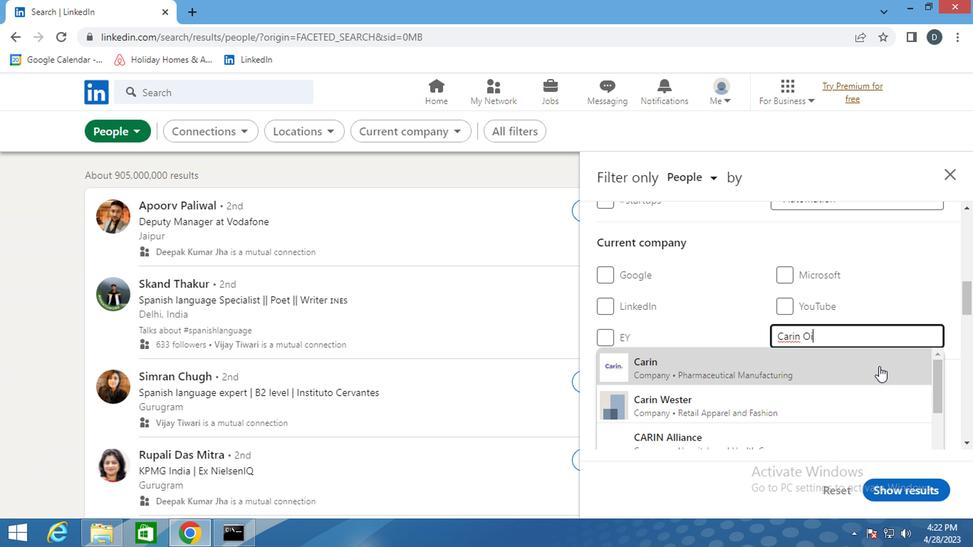 
Action: Mouse moved to (868, 344)
Screenshot: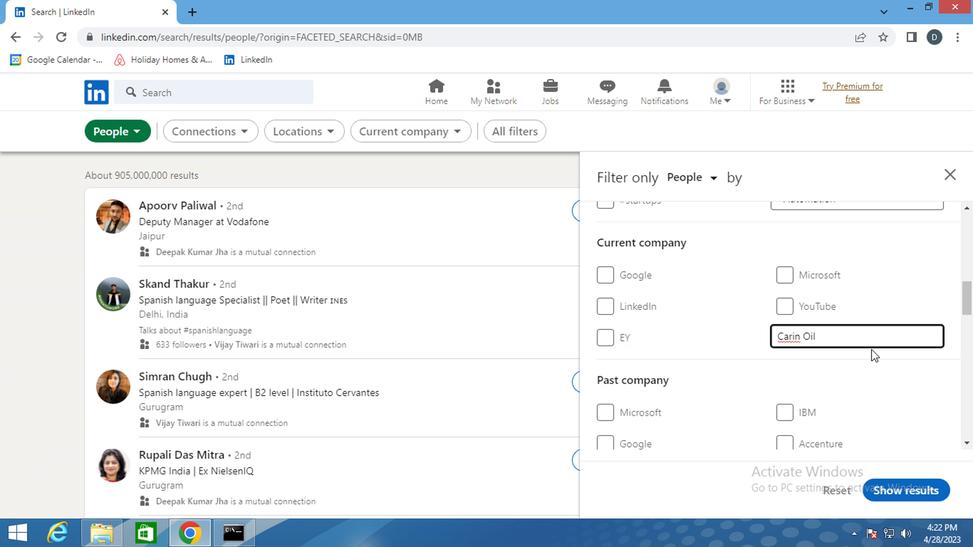 
Action: Key pressed <Key.left><Key.left><Key.left><Key.left><Key.left><Key.left><Key.right><Key.backspace><Key.backspace>IR
Screenshot: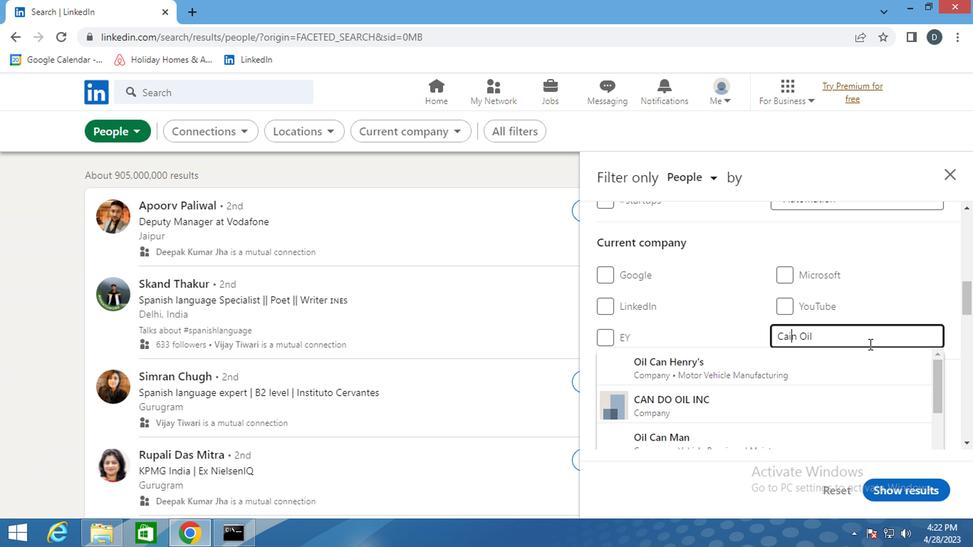
Action: Mouse moved to (852, 362)
Screenshot: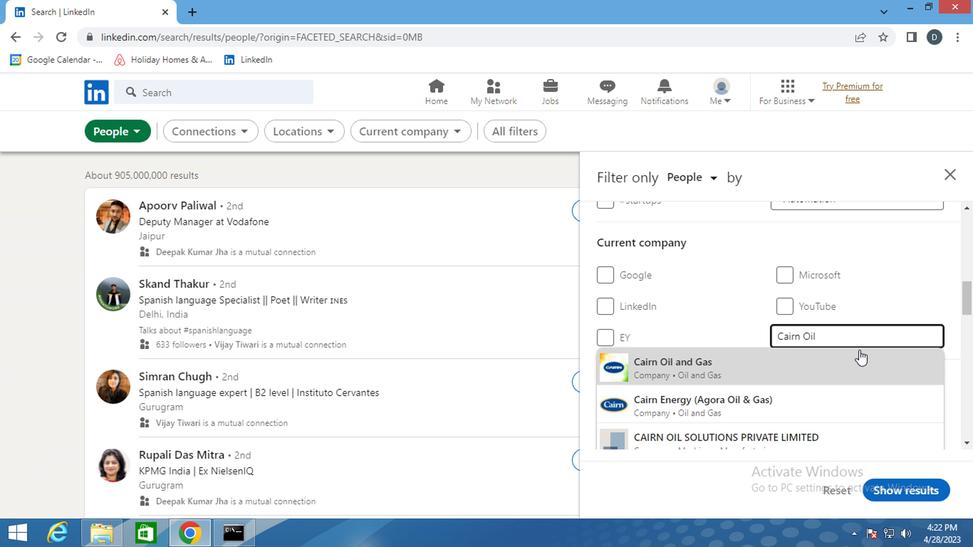 
Action: Mouse pressed left at (852, 362)
Screenshot: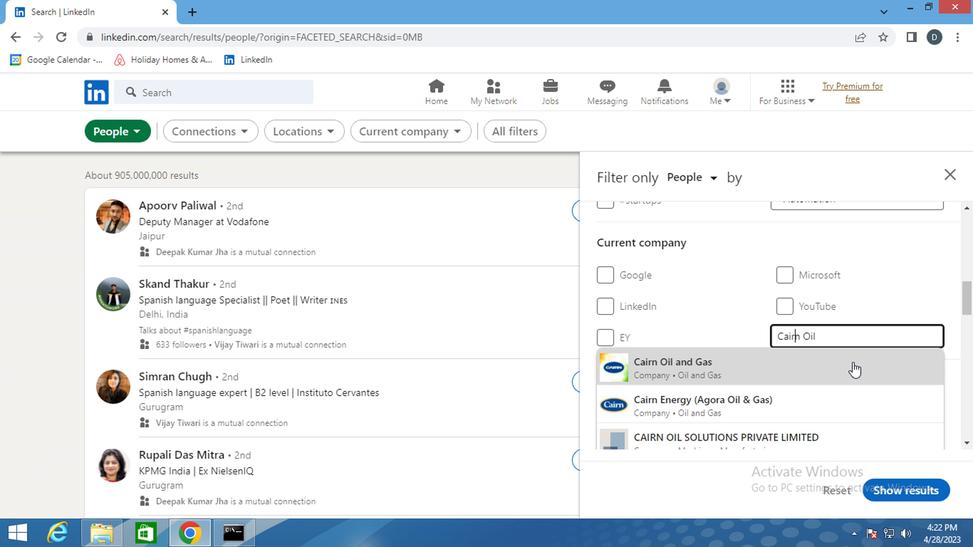 
Action: Mouse scrolled (852, 361) with delta (0, 0)
Screenshot: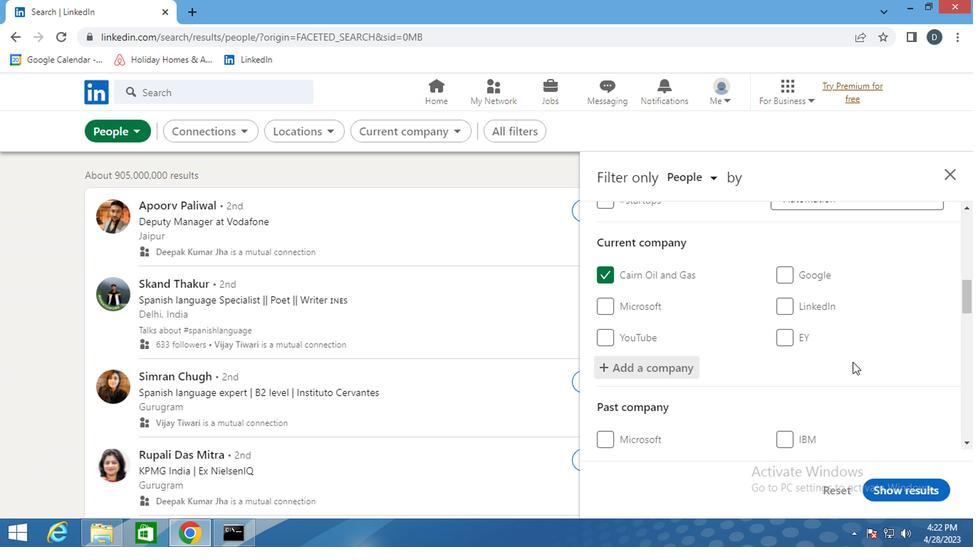 
Action: Mouse scrolled (852, 361) with delta (0, 0)
Screenshot: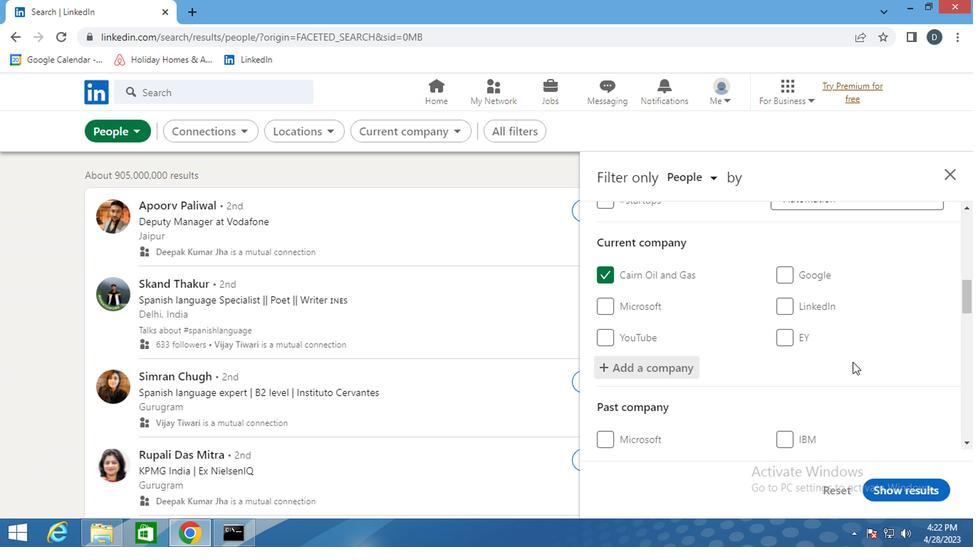 
Action: Mouse moved to (847, 349)
Screenshot: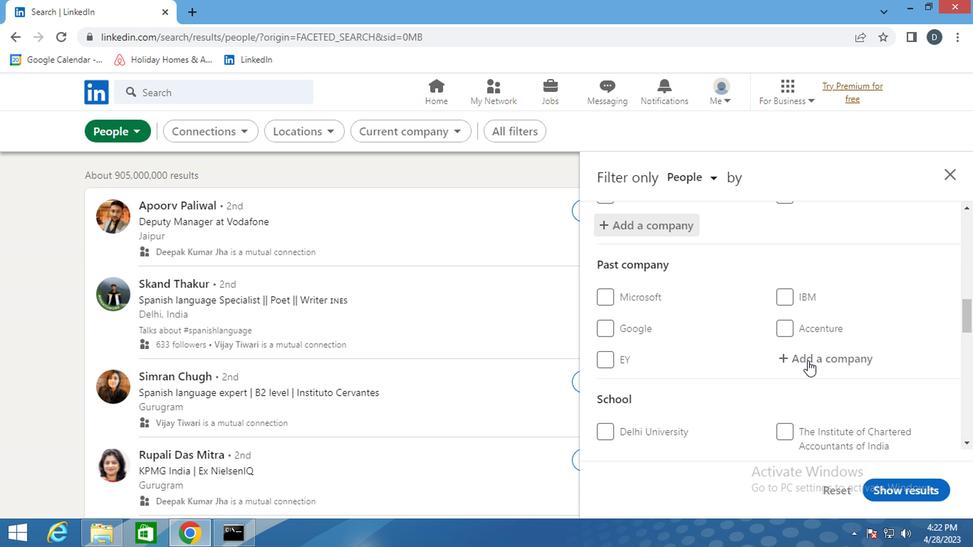 
Action: Mouse scrolled (847, 348) with delta (0, -1)
Screenshot: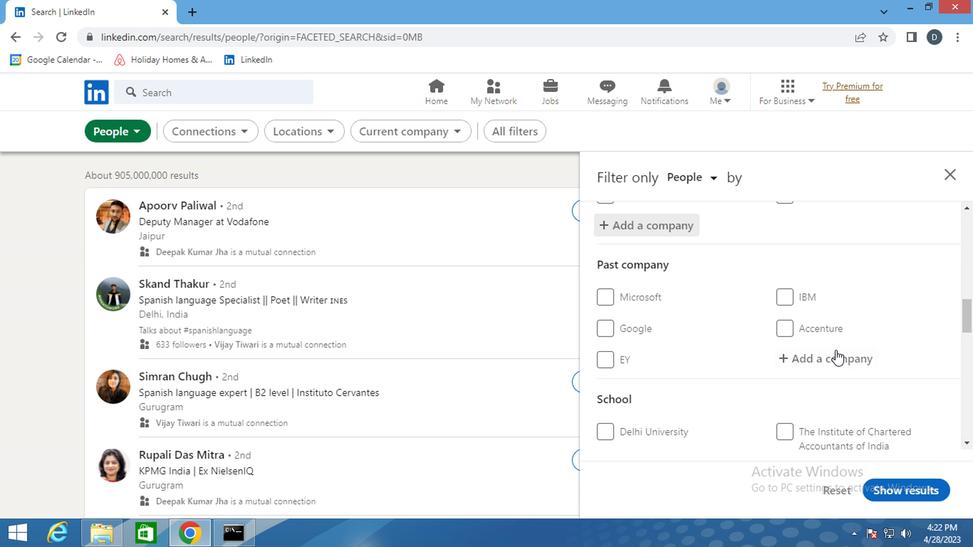 
Action: Mouse scrolled (847, 348) with delta (0, -1)
Screenshot: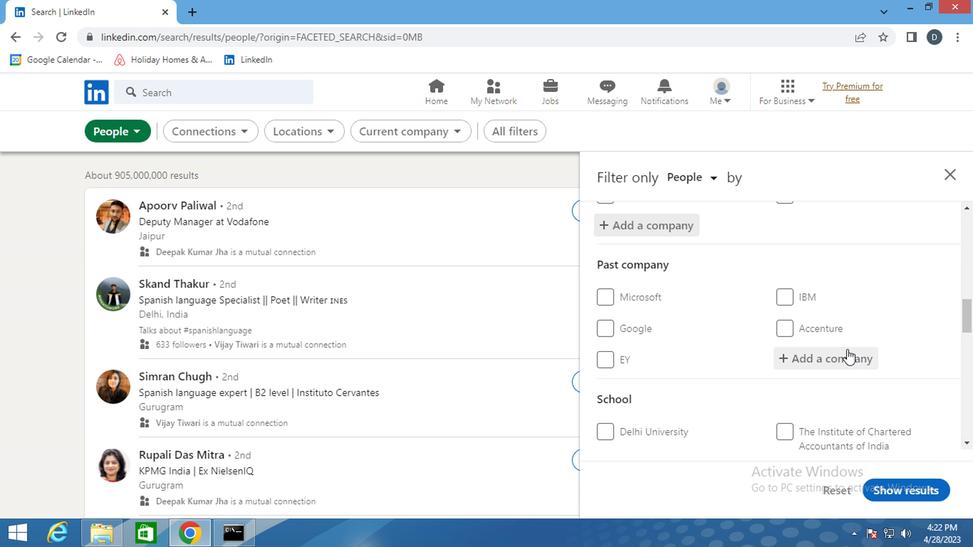 
Action: Mouse moved to (826, 377)
Screenshot: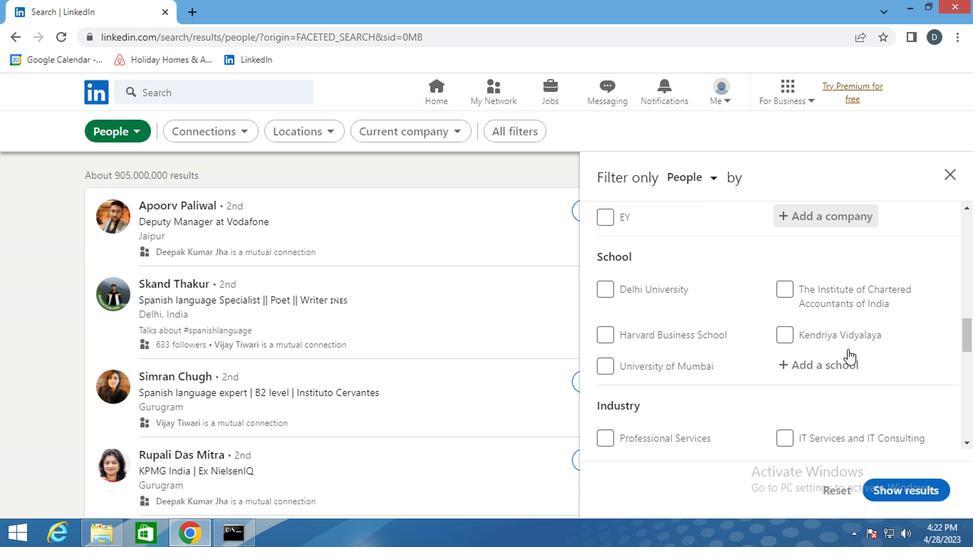 
Action: Mouse pressed left at (826, 377)
Screenshot: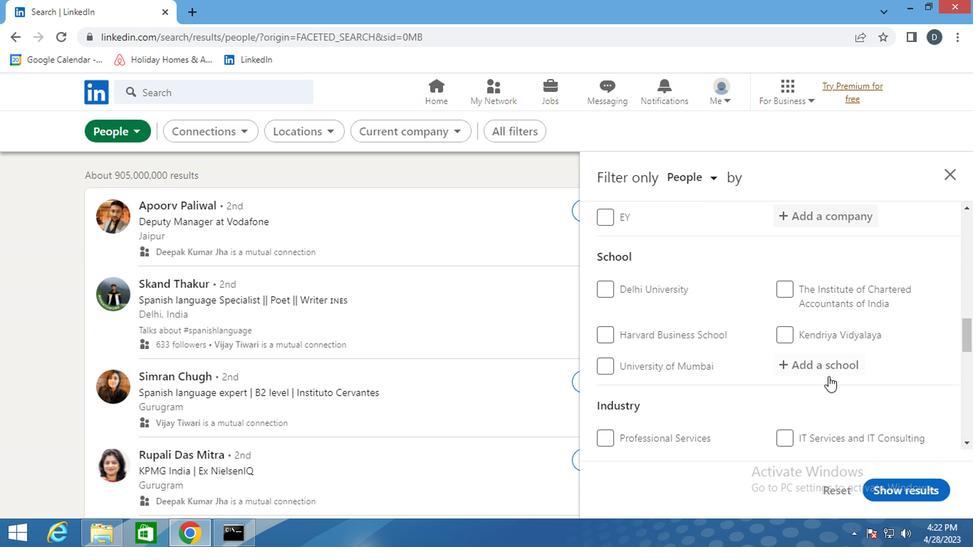
Action: Mouse moved to (831, 372)
Screenshot: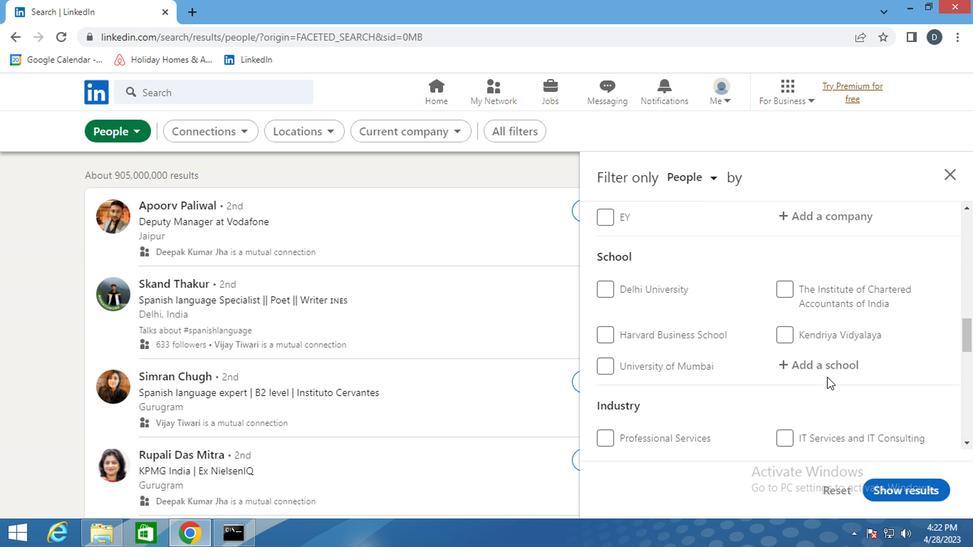 
Action: Mouse pressed left at (831, 372)
Screenshot: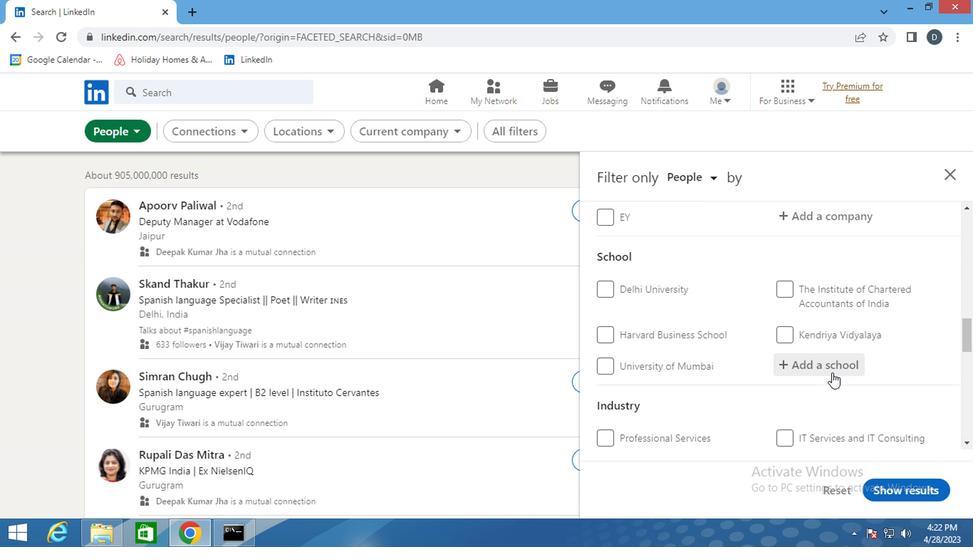 
Action: Key pressed <Key.shift>ST.<Key.space><Key.shift><Key.shift><Key.shift><Key.shift><Key.shift><Key.shift><Key.shift><Key.shift><Key.shift>JOHN;<Key.backspace>'S<Key.space><Key.shift><Key.shift><Key.shift><Key.shift><Key.shift><Key.shift><Key.shift><Key.shift><Key.shift><Key.shift><Key.shift><Key.shift><Key.shift><Key.shift><Key.shift><Key.shift><Key.shift><Key.shift><Key.shift><Key.shift><Key.shift><Key.shift><Key.shift><Key.shift><Key.shift><Key.shift><Key.shift><Key.shift><Key.shift><Key.shift><Key.shift><Key.shift>HIGH
Screenshot: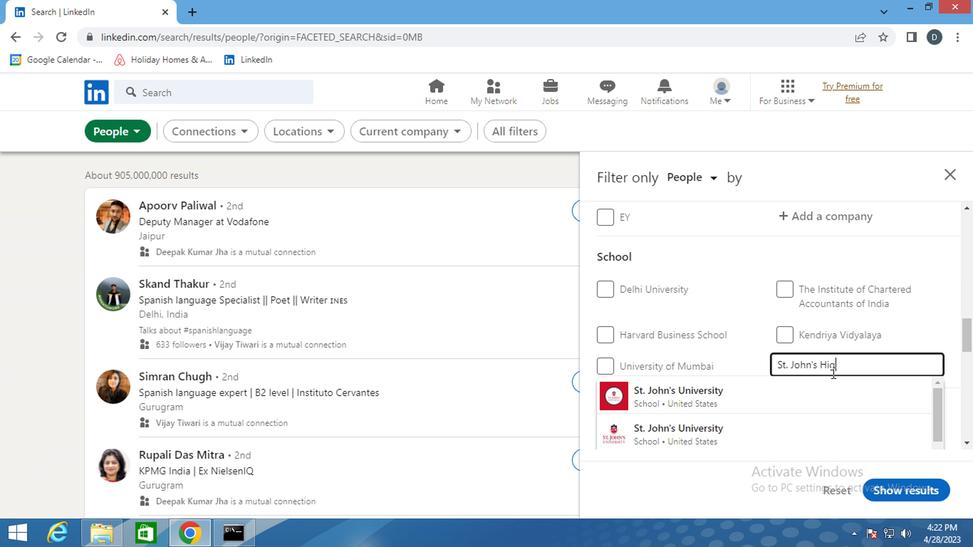 
Action: Mouse moved to (771, 435)
Screenshot: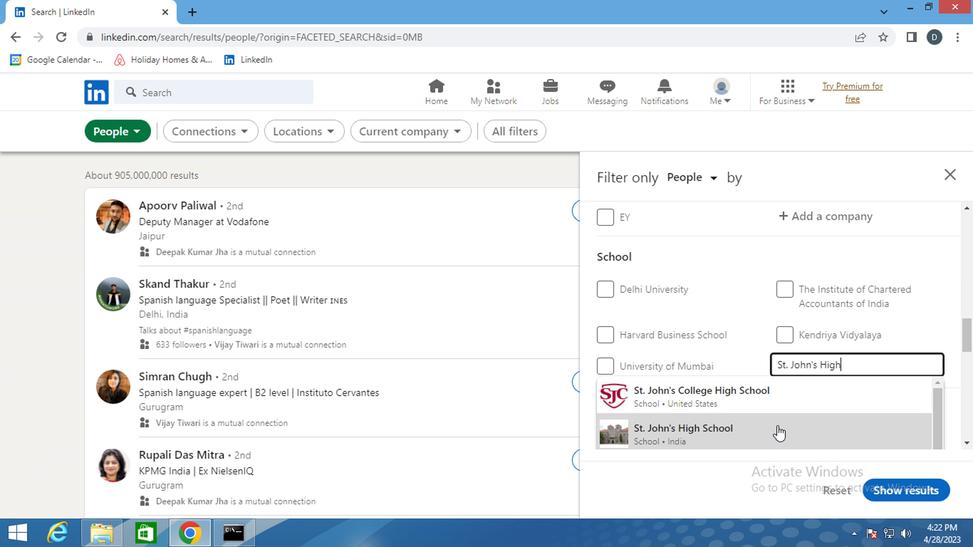 
Action: Mouse pressed left at (771, 435)
Screenshot: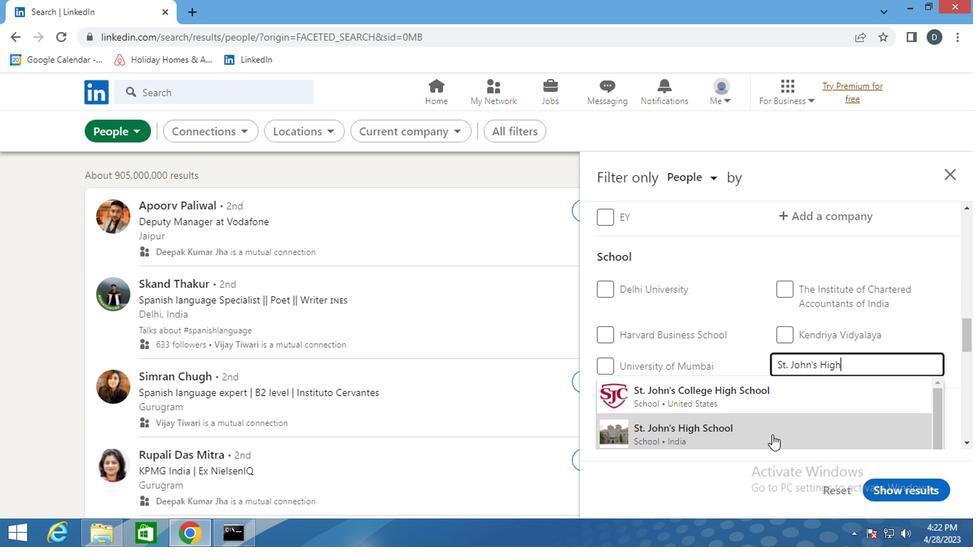 
Action: Mouse moved to (785, 410)
Screenshot: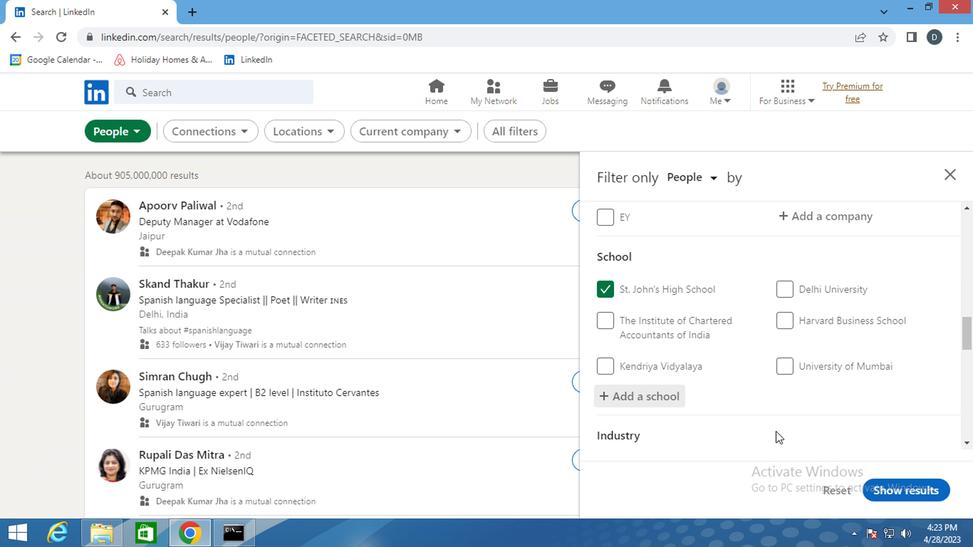 
Action: Mouse scrolled (785, 409) with delta (0, -1)
Screenshot: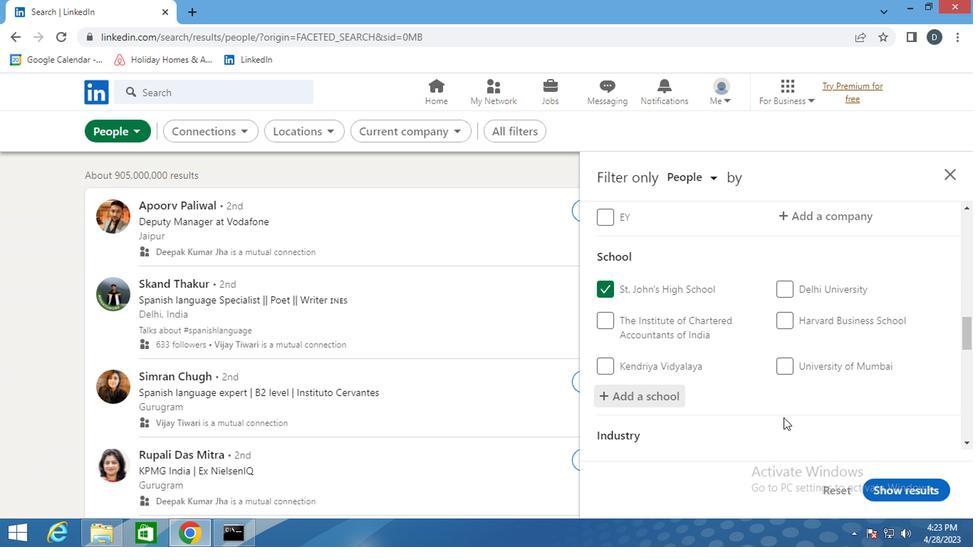 
Action: Mouse scrolled (785, 409) with delta (0, -1)
Screenshot: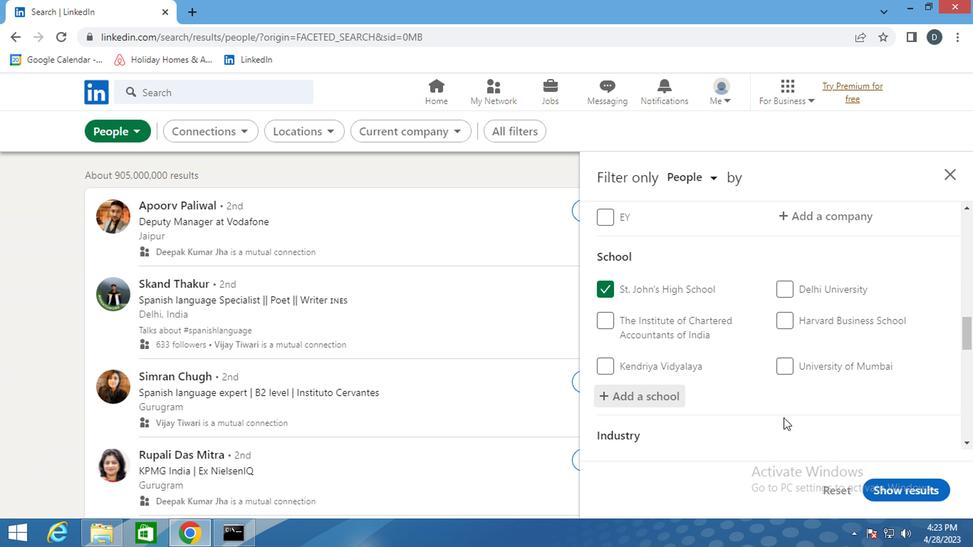
Action: Mouse moved to (811, 374)
Screenshot: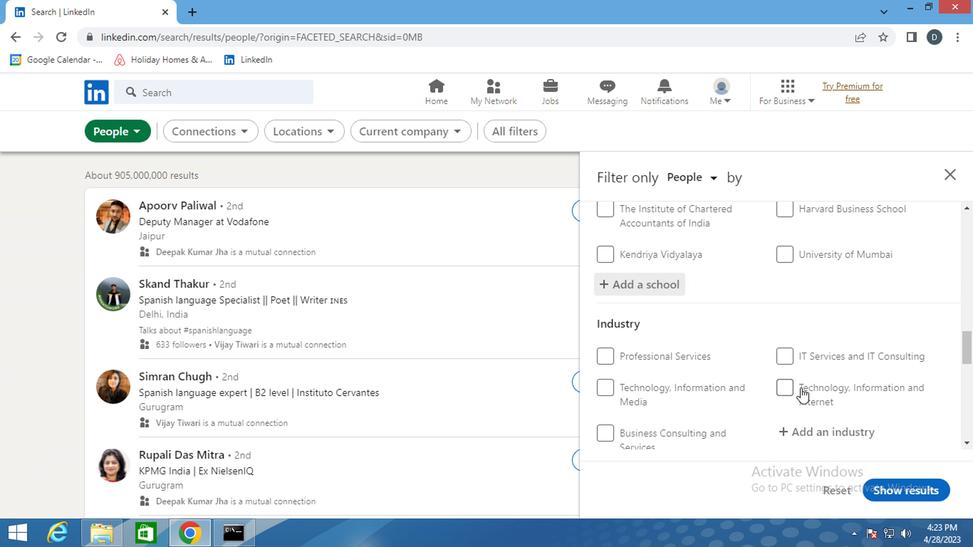 
Action: Mouse scrolled (811, 373) with delta (0, 0)
Screenshot: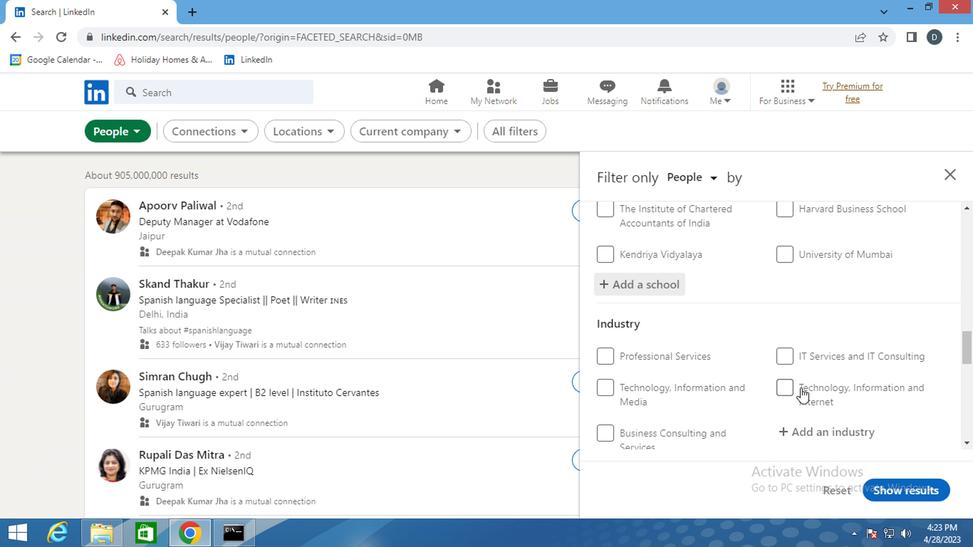 
Action: Mouse moved to (843, 332)
Screenshot: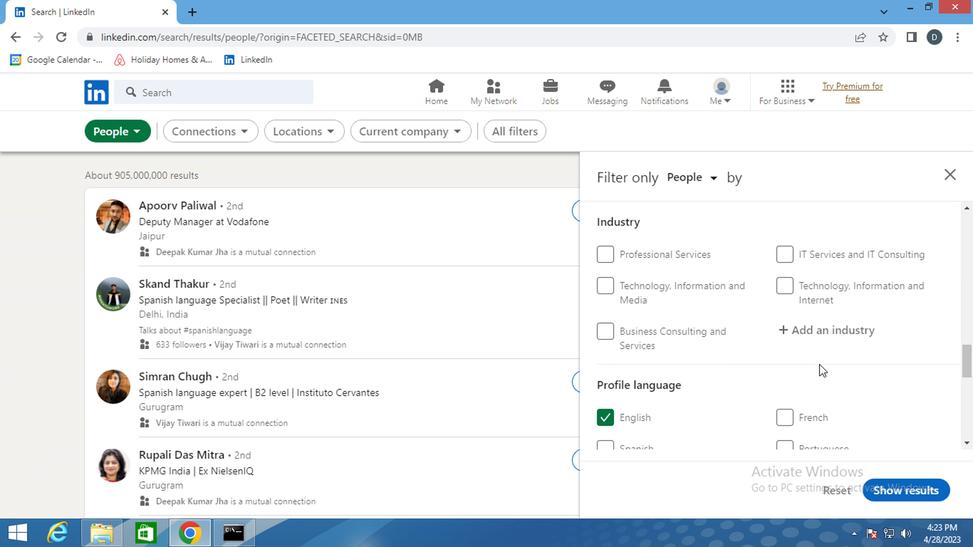 
Action: Mouse scrolled (843, 333) with delta (0, 1)
Screenshot: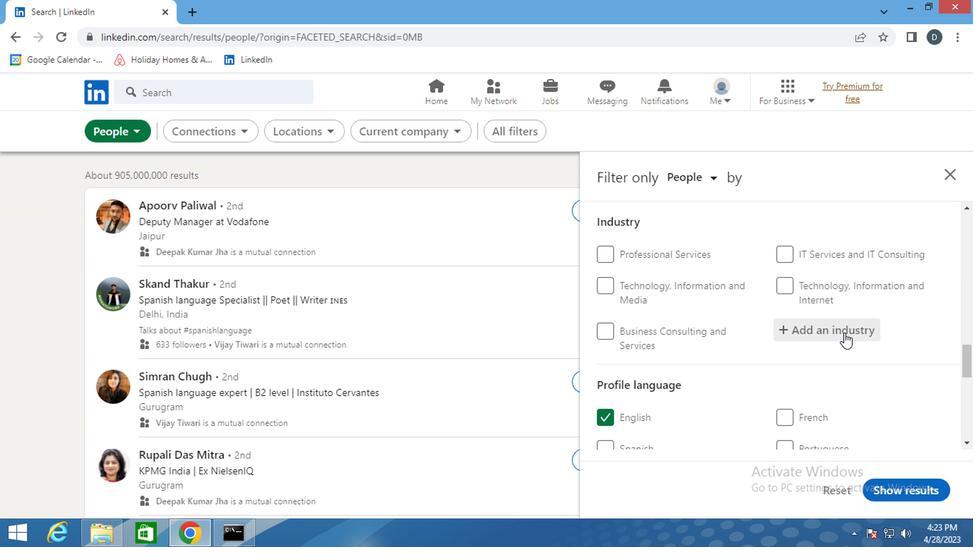 
Action: Mouse scrolled (843, 333) with delta (0, 1)
Screenshot: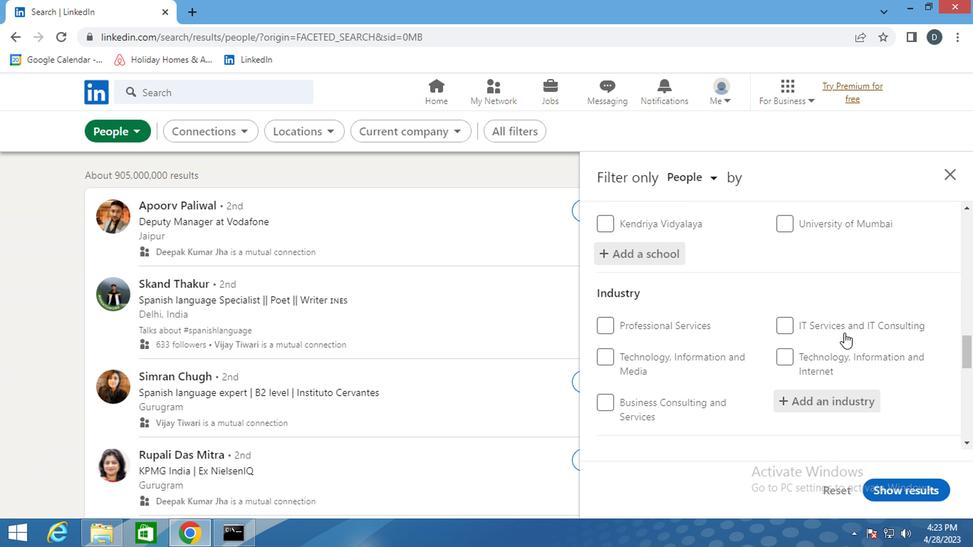 
Action: Mouse scrolled (843, 332) with delta (0, 0)
Screenshot: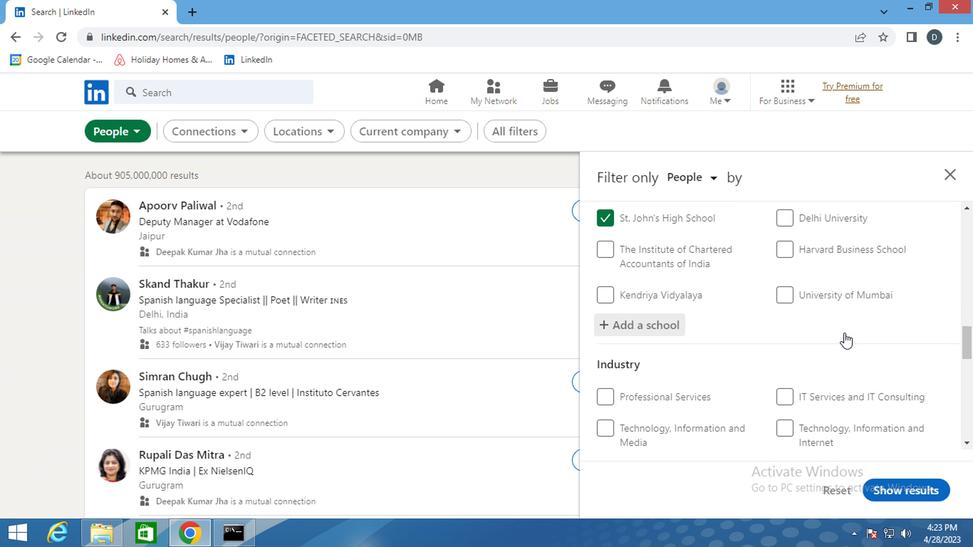 
Action: Mouse scrolled (843, 332) with delta (0, 0)
Screenshot: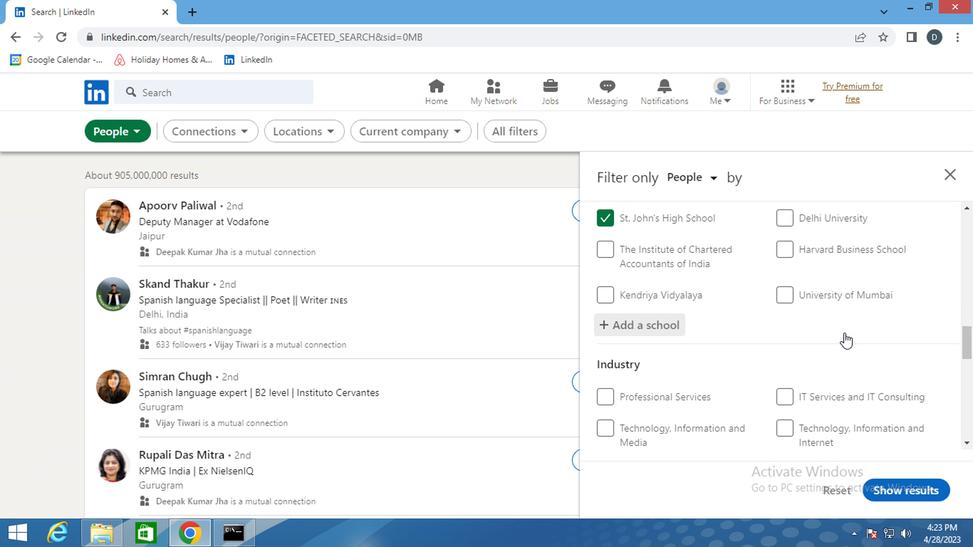 
Action: Mouse moved to (836, 340)
Screenshot: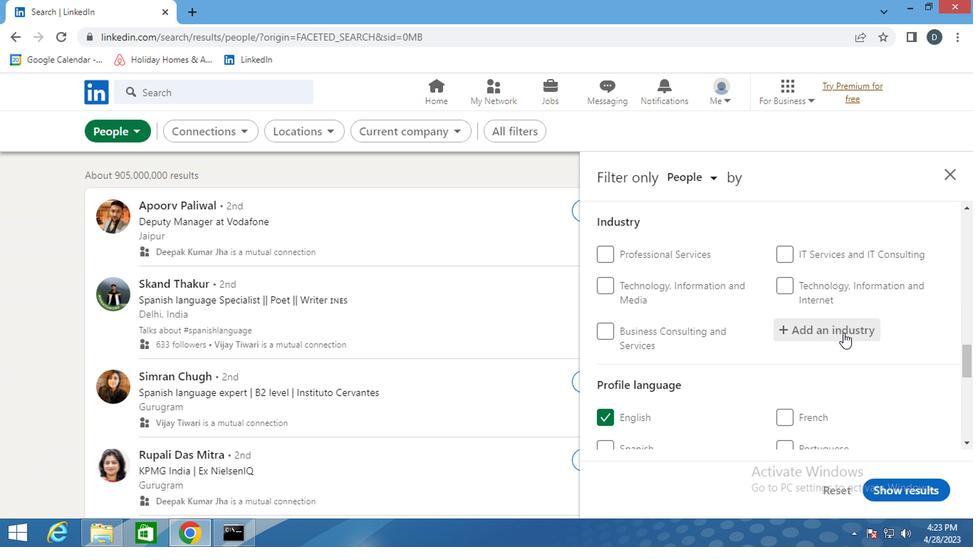 
Action: Mouse pressed left at (836, 340)
Screenshot: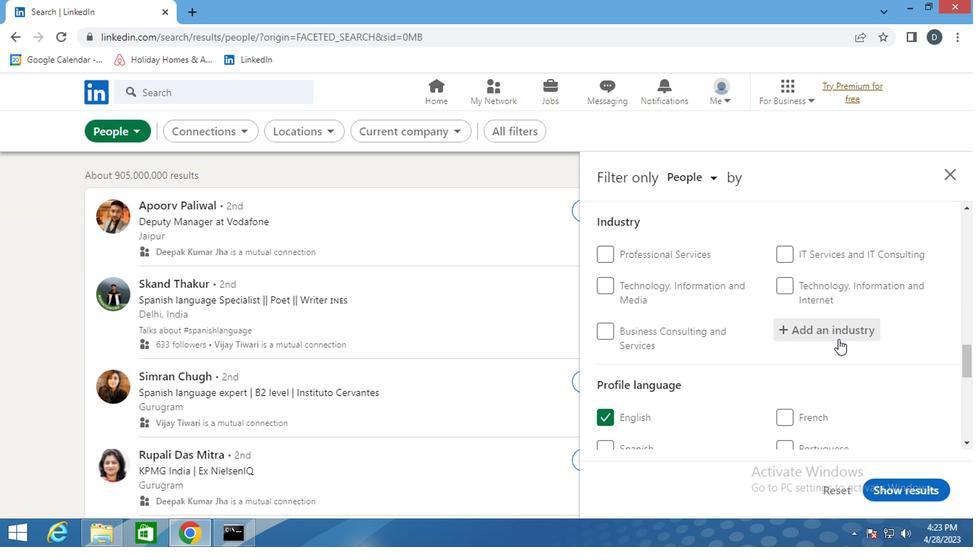 
Action: Key pressed <Key.shift>FINE<Key.space><Key.shift>A
Screenshot: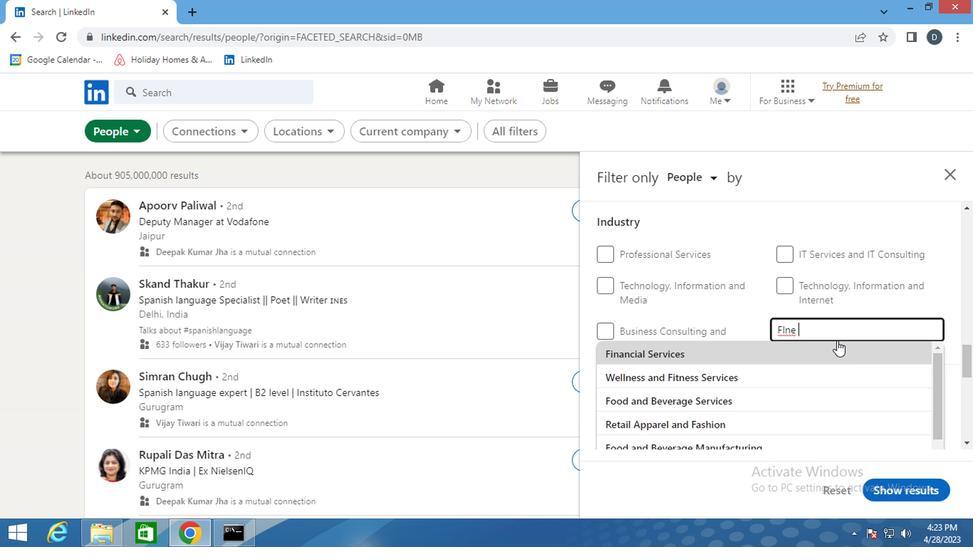 
Action: Mouse pressed left at (836, 340)
Screenshot: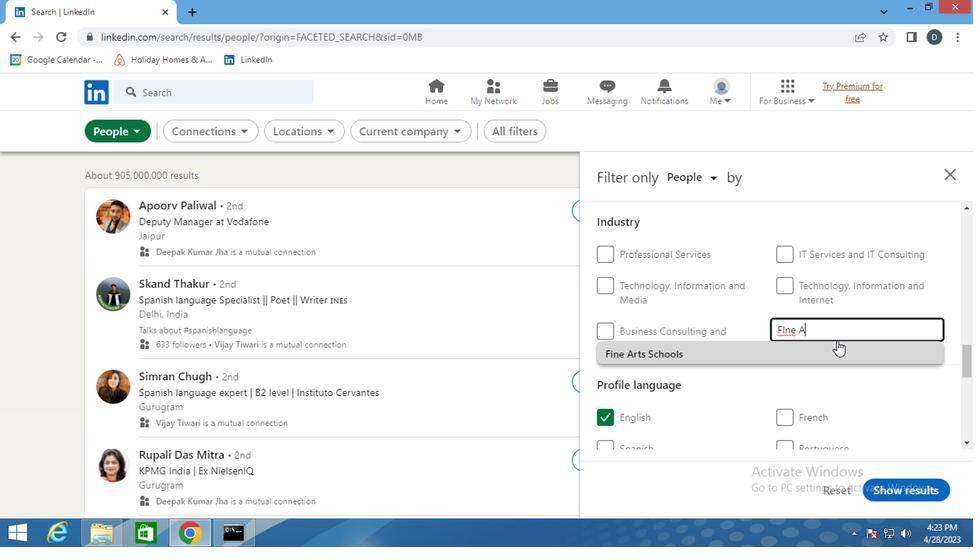 
Action: Mouse moved to (835, 342)
Screenshot: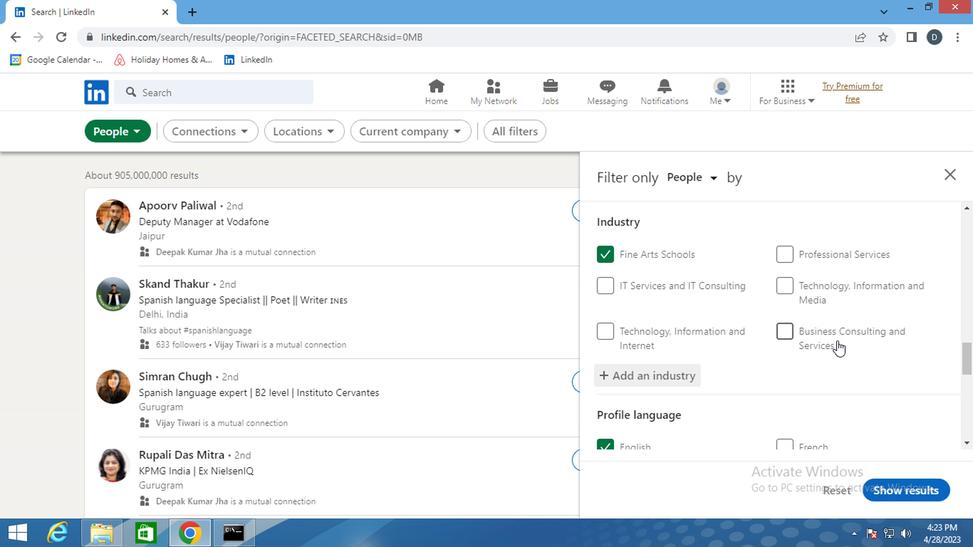 
Action: Mouse scrolled (835, 342) with delta (0, 0)
Screenshot: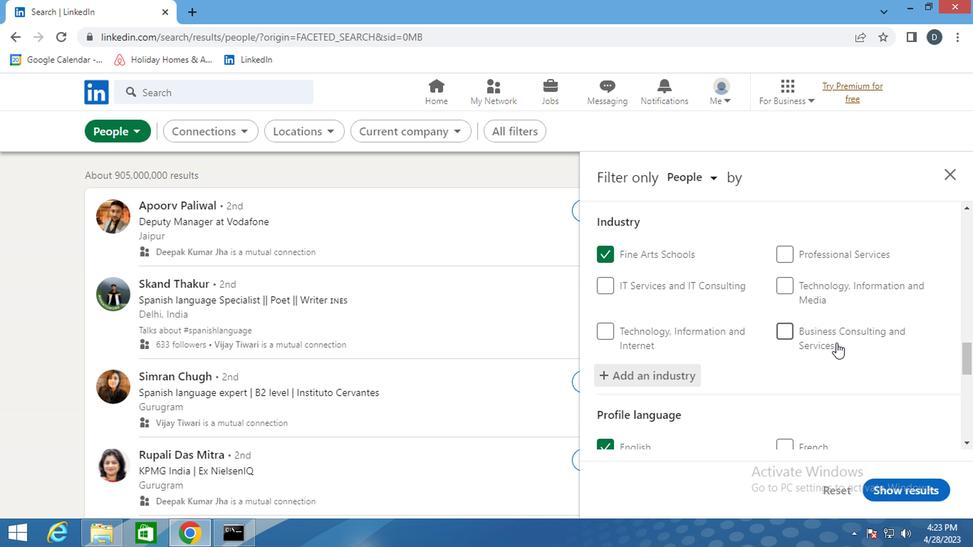 
Action: Mouse scrolled (835, 342) with delta (0, 0)
Screenshot: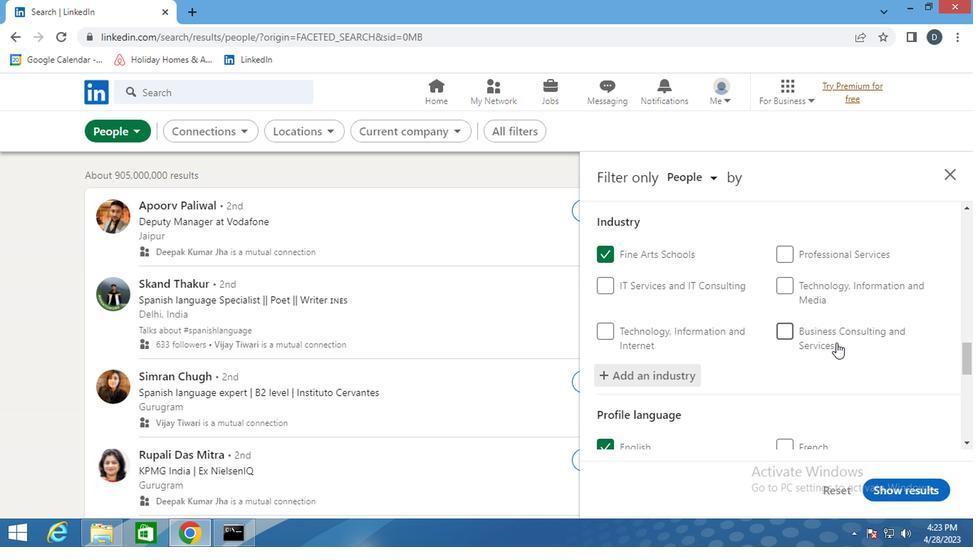 
Action: Mouse scrolled (835, 342) with delta (0, 0)
Screenshot: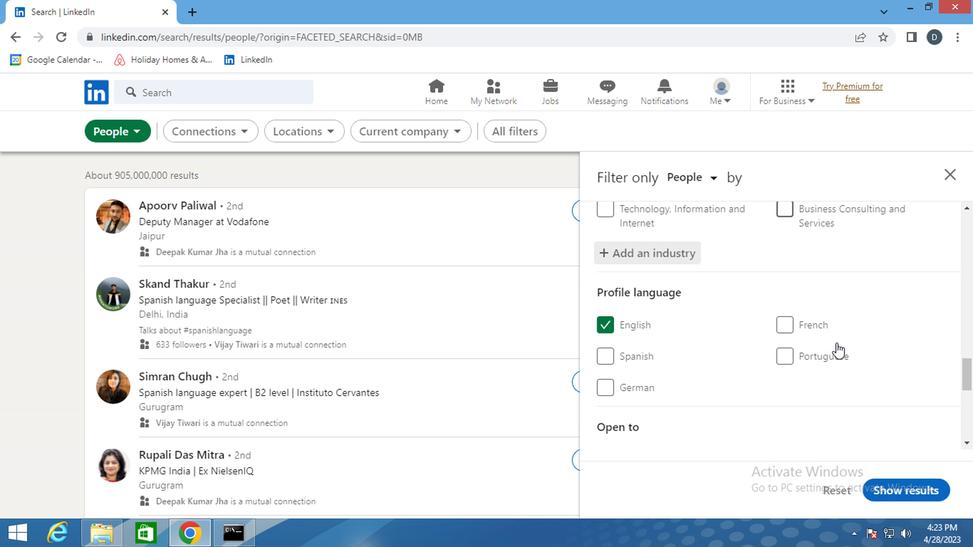 
Action: Mouse scrolled (835, 342) with delta (0, 0)
Screenshot: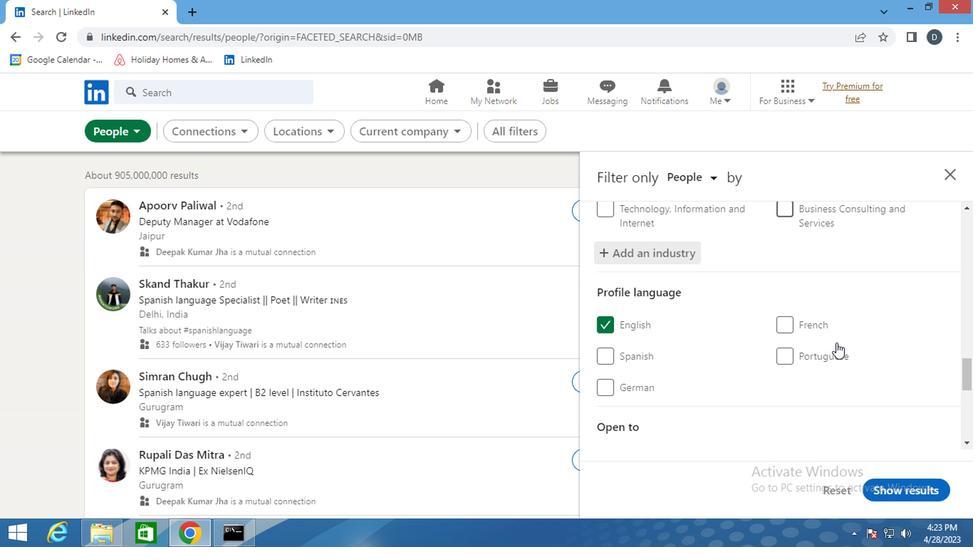 
Action: Mouse moved to (789, 349)
Screenshot: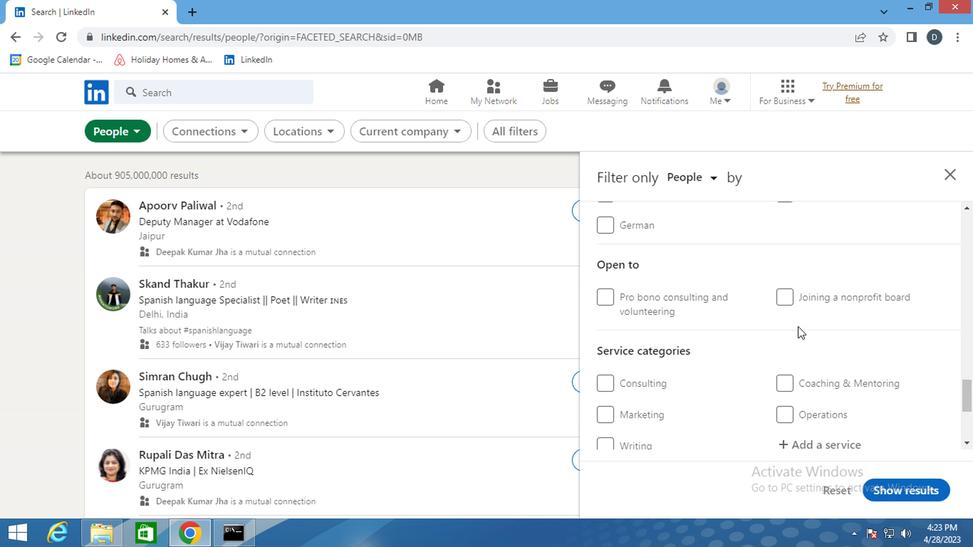 
Action: Mouse scrolled (789, 349) with delta (0, 0)
Screenshot: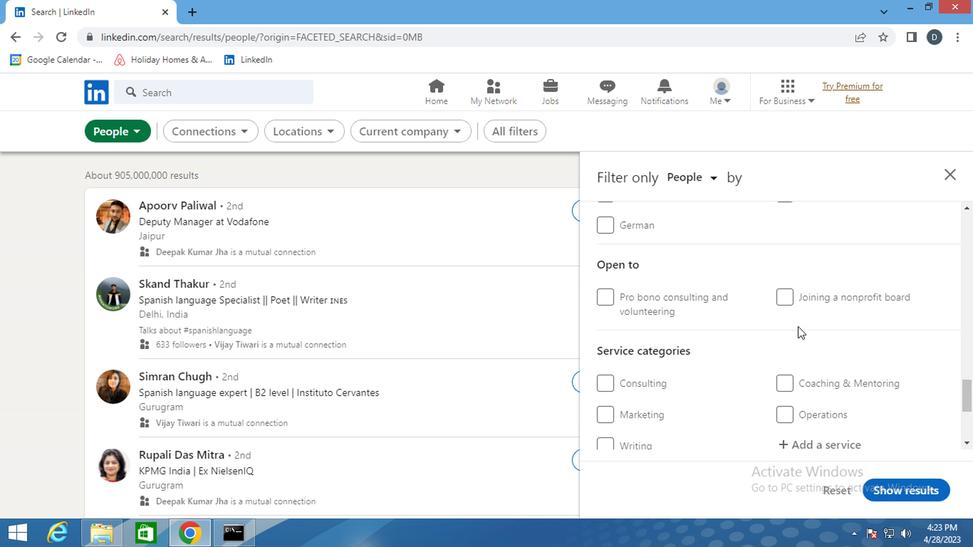 
Action: Mouse scrolled (789, 349) with delta (0, 0)
Screenshot: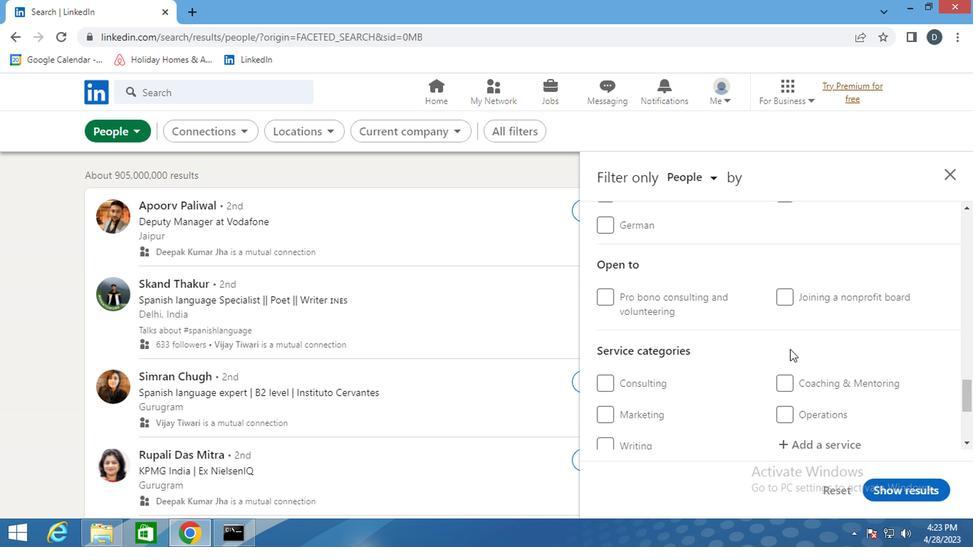 
Action: Mouse moved to (847, 301)
Screenshot: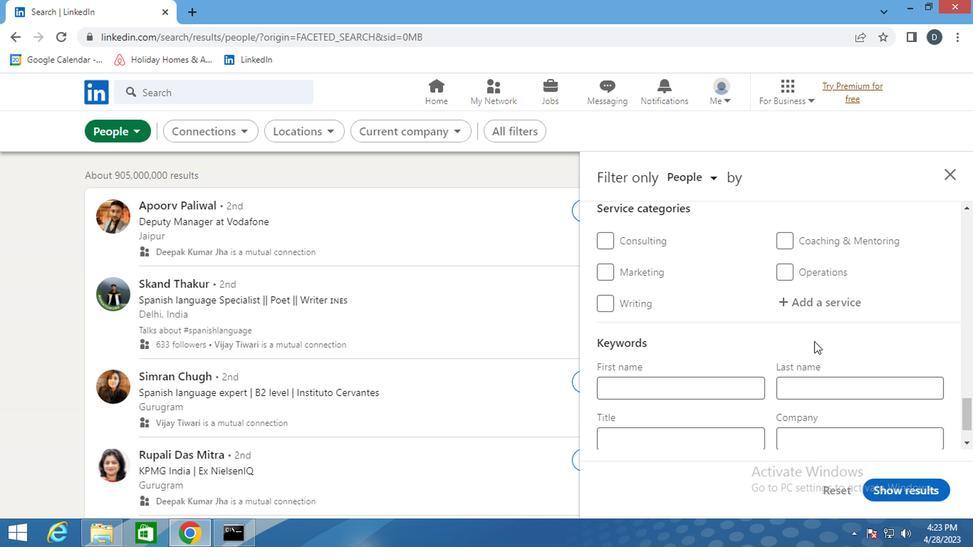 
Action: Mouse pressed left at (847, 301)
Screenshot: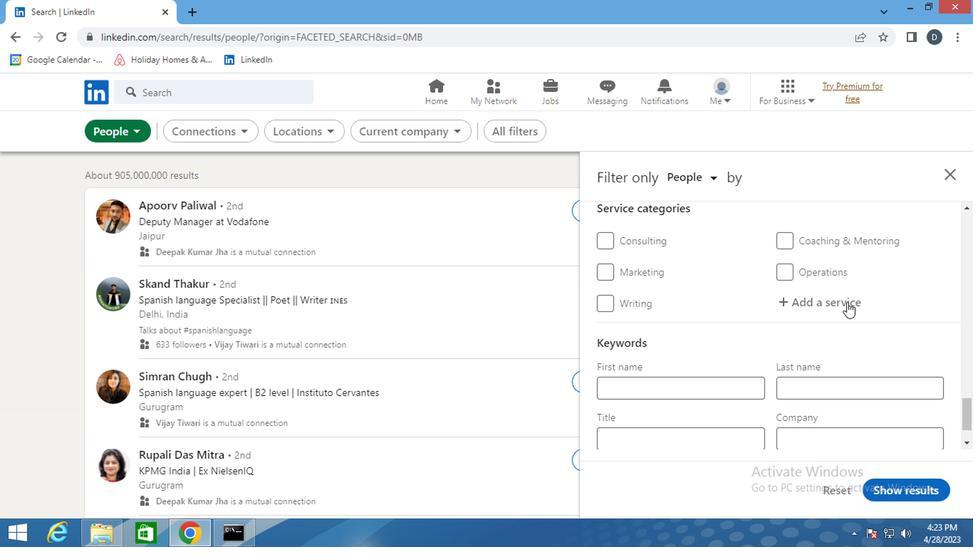 
Action: Mouse moved to (847, 300)
Screenshot: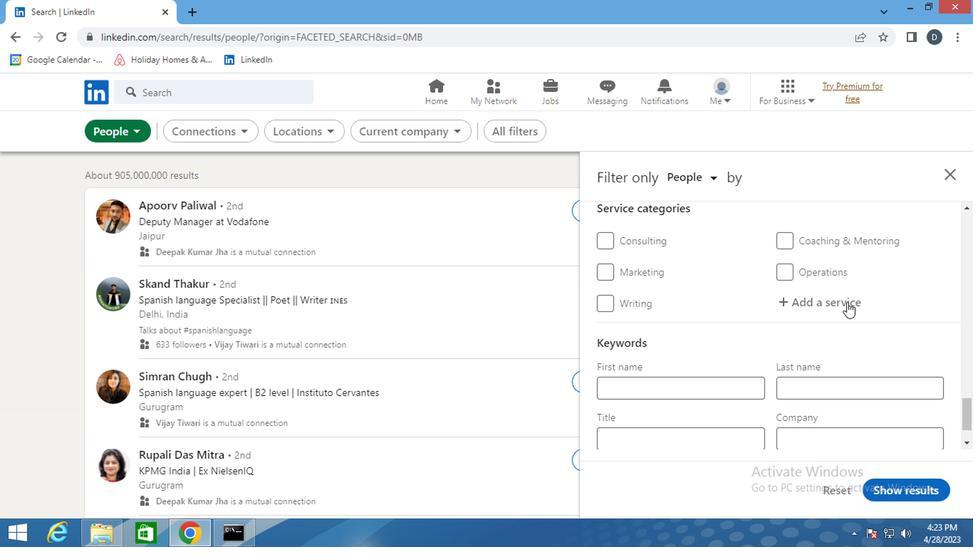 
Action: Key pressed <Key.shift>USER<Key.space><Key.shift><Key.shift><Key.shift>E
Screenshot: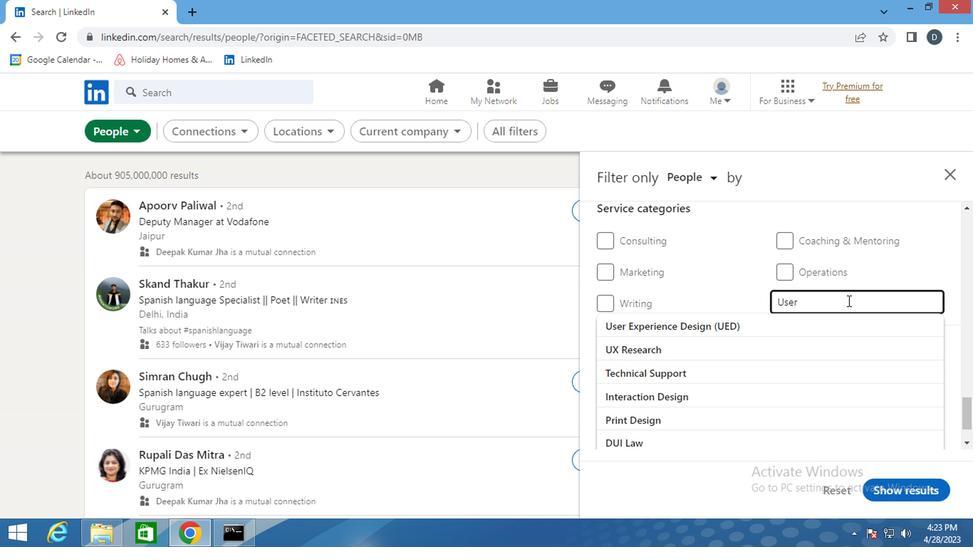 
Action: Mouse moved to (745, 393)
Screenshot: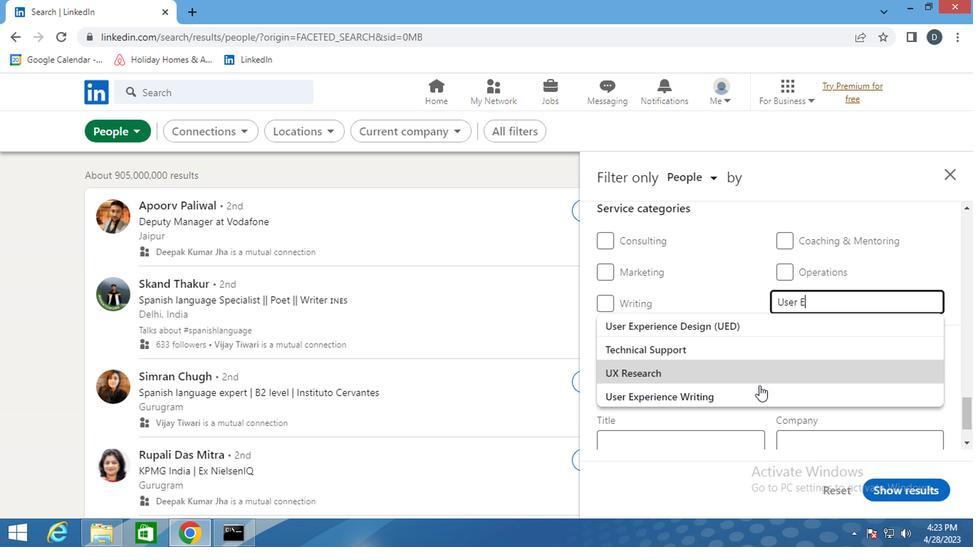 
Action: Mouse pressed left at (745, 393)
Screenshot: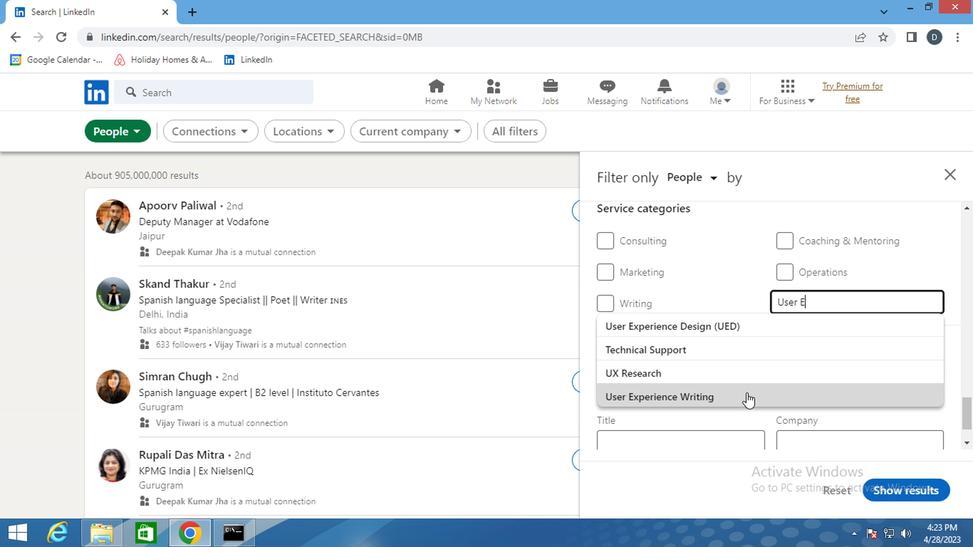 
Action: Mouse moved to (751, 358)
Screenshot: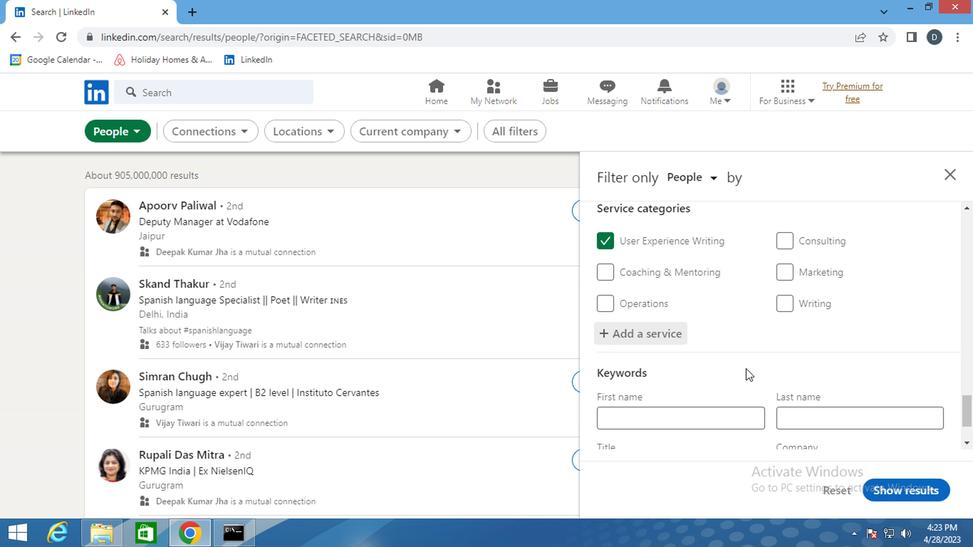 
Action: Mouse scrolled (751, 358) with delta (0, 0)
Screenshot: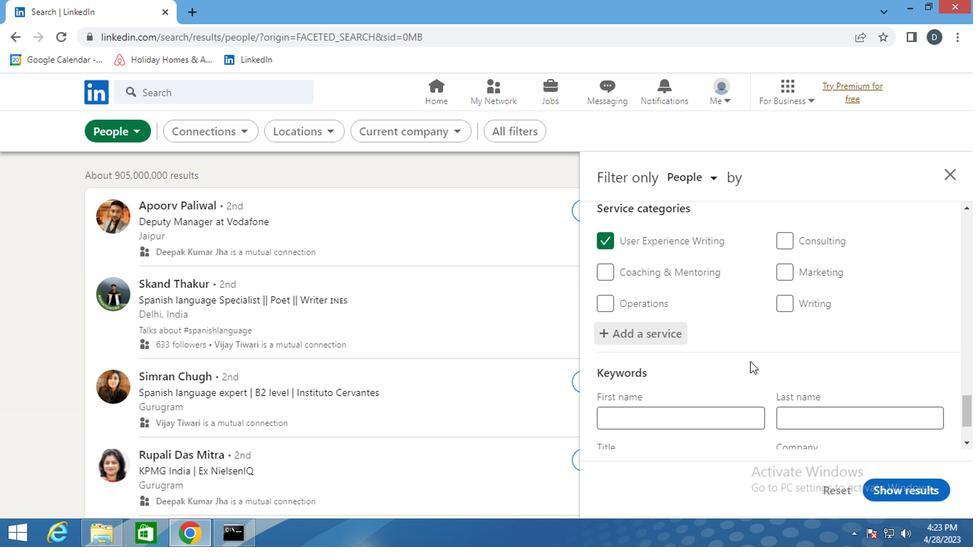 
Action: Mouse scrolled (751, 358) with delta (0, 0)
Screenshot: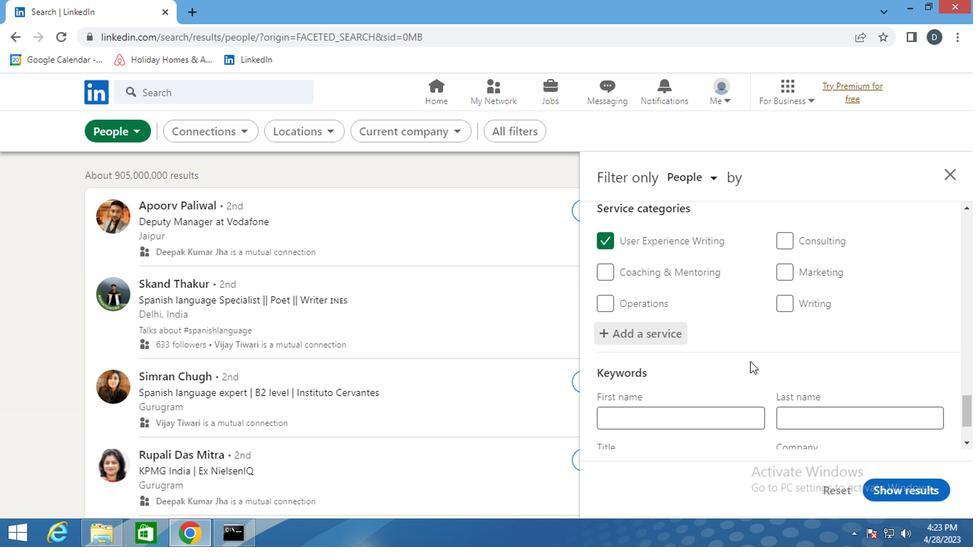 
Action: Mouse scrolled (751, 358) with delta (0, 0)
Screenshot: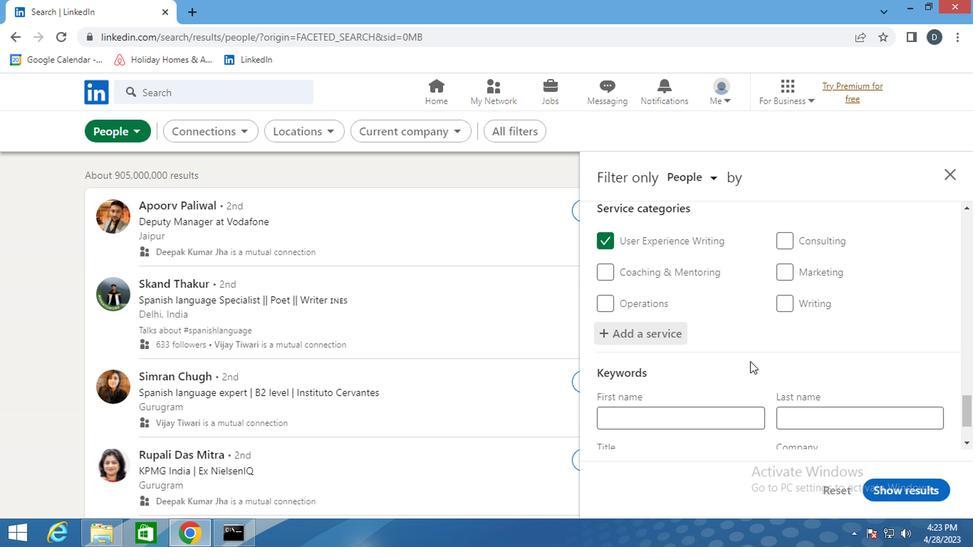 
Action: Mouse scrolled (751, 358) with delta (0, 0)
Screenshot: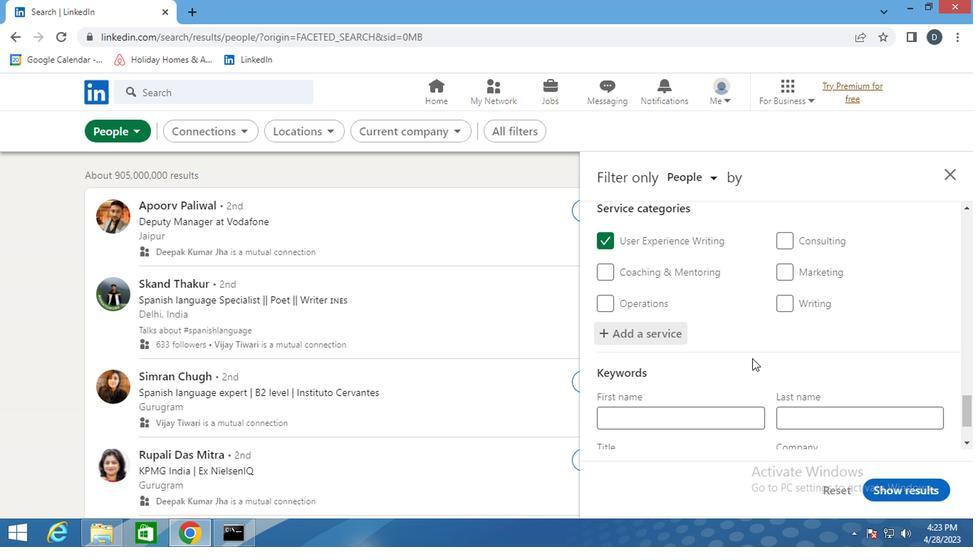 
Action: Mouse scrolled (751, 358) with delta (0, 0)
Screenshot: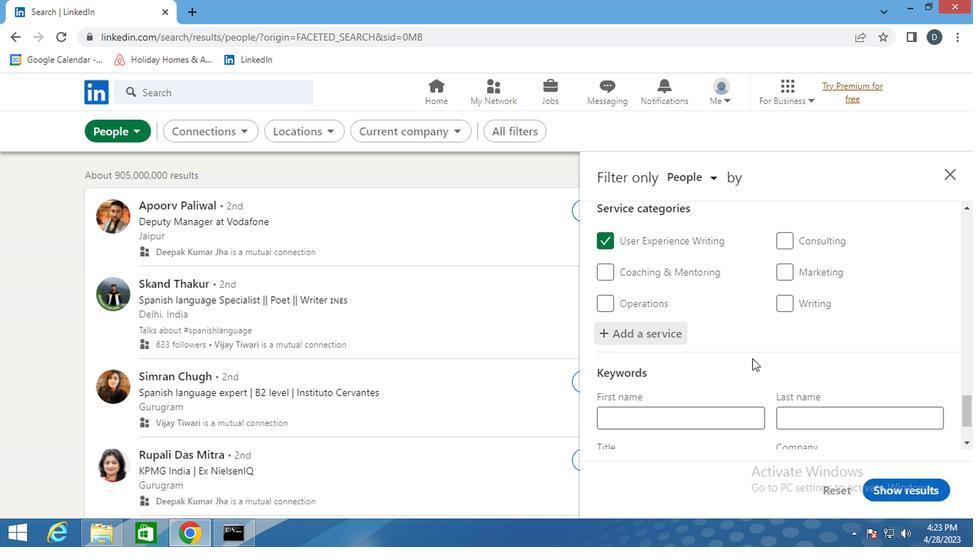 
Action: Mouse moved to (684, 396)
Screenshot: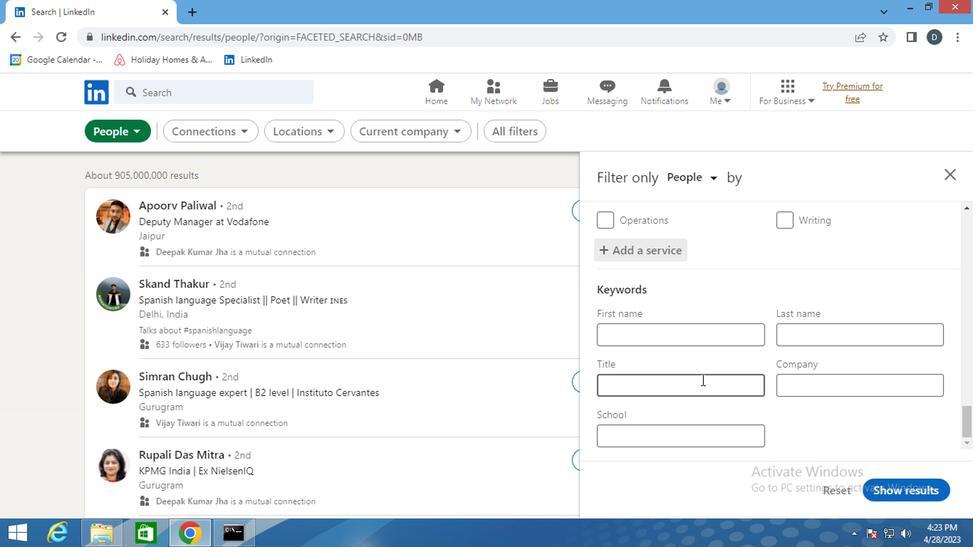 
Action: Mouse pressed left at (684, 396)
Screenshot: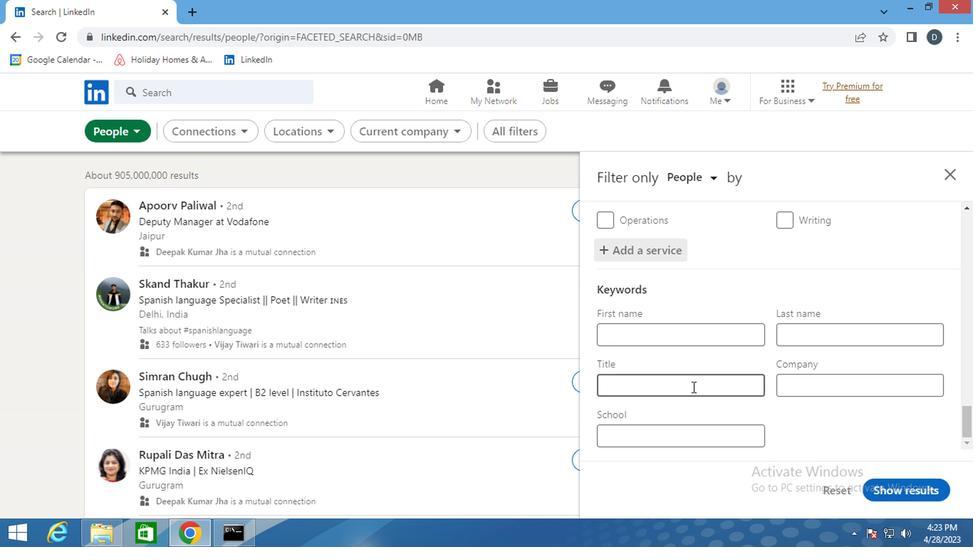 
Action: Key pressed <Key.shift>ZOOLOGIST
Screenshot: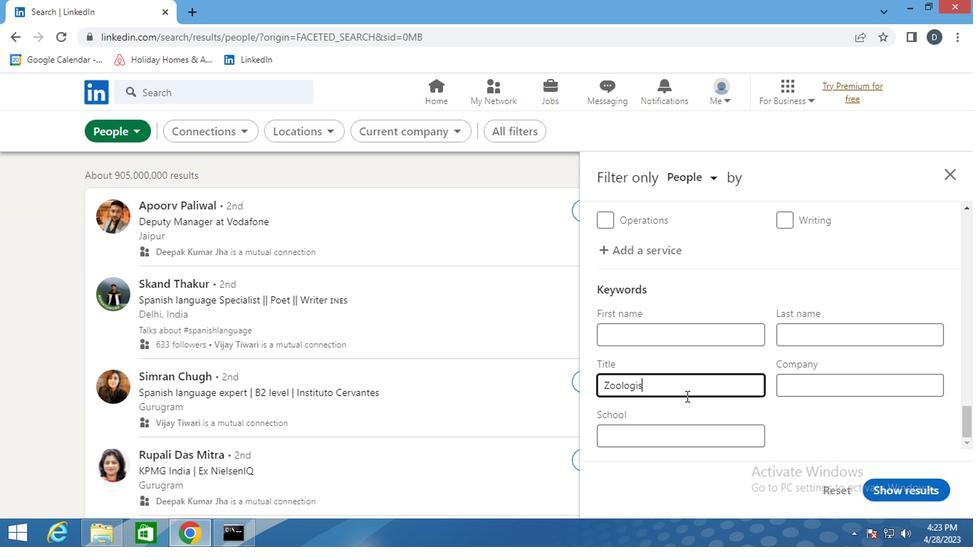 
Action: Mouse moved to (891, 486)
Screenshot: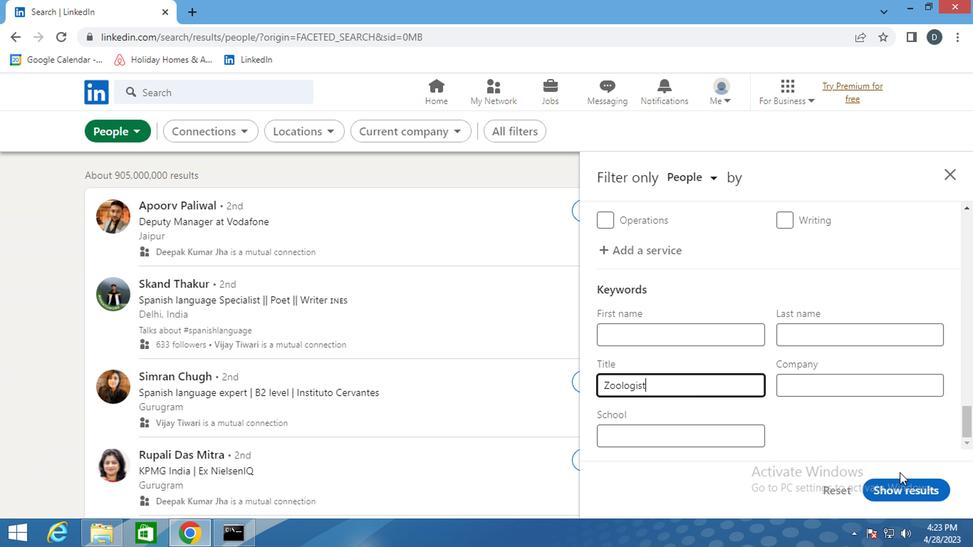 
Action: Mouse pressed left at (891, 486)
Screenshot: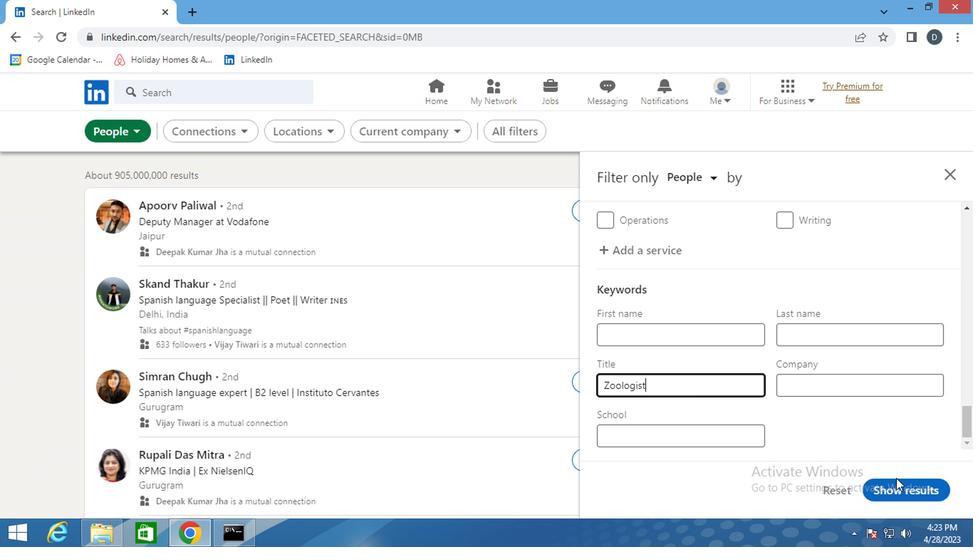 
Action: Mouse moved to (890, 486)
Screenshot: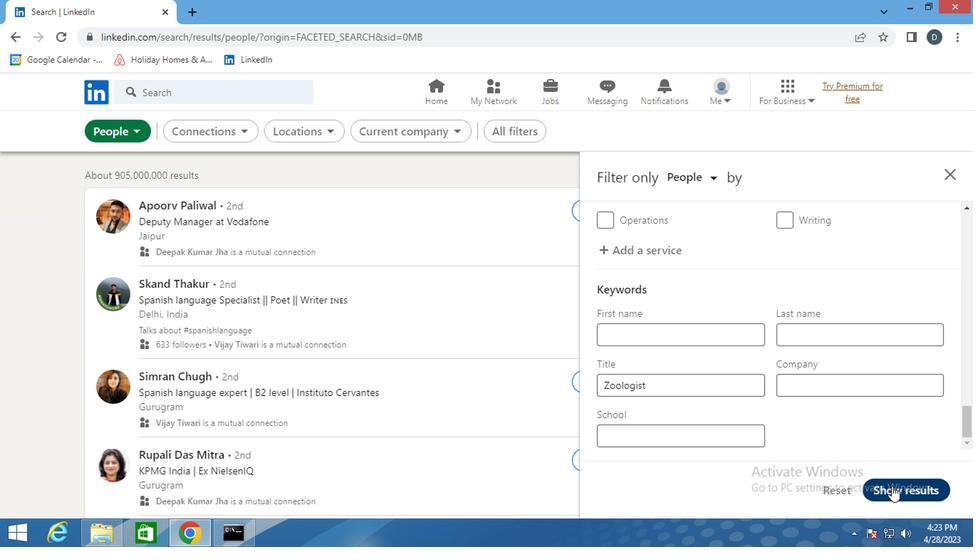 
